 Task: Add a signature Cassandra Campbell containing Warmly, Cassandra Campbell to email address softage.10@softage.net and add a label Corporate identity
Action: Mouse moved to (57, 98)
Screenshot: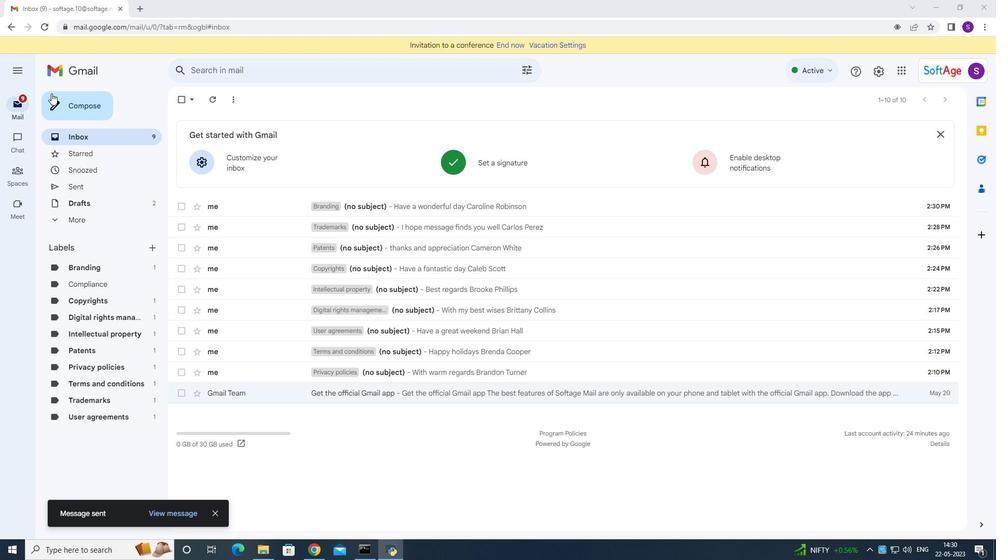 
Action: Mouse pressed left at (57, 98)
Screenshot: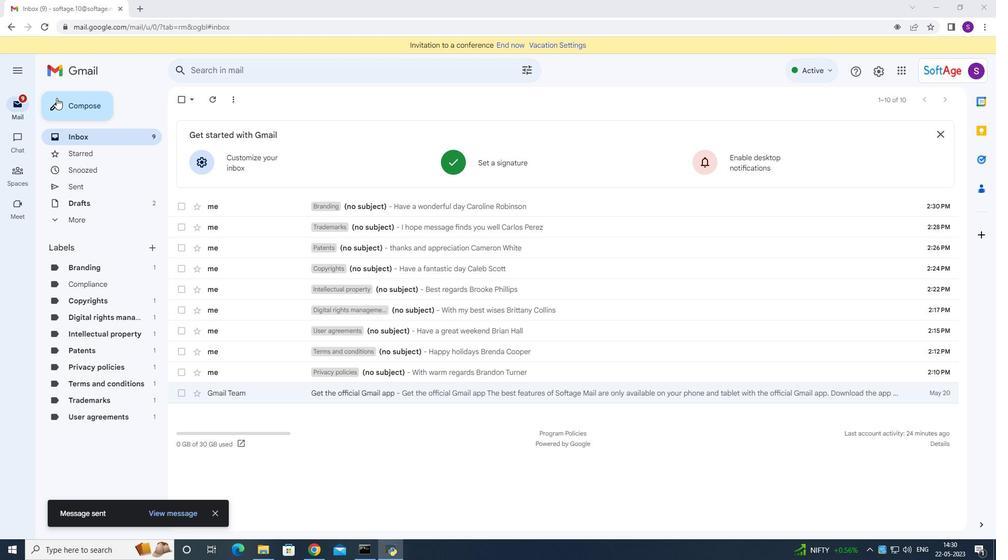 
Action: Mouse moved to (838, 520)
Screenshot: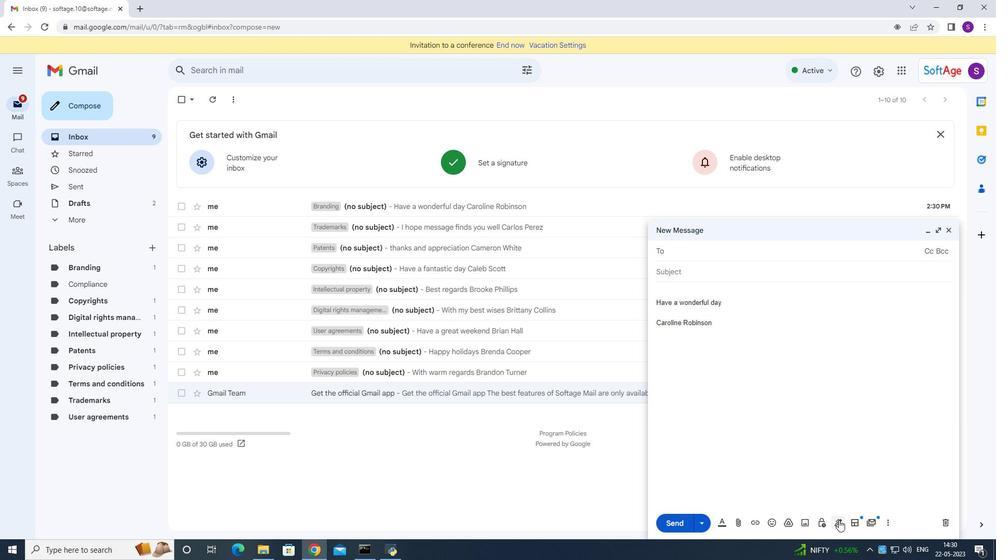 
Action: Mouse pressed left at (838, 520)
Screenshot: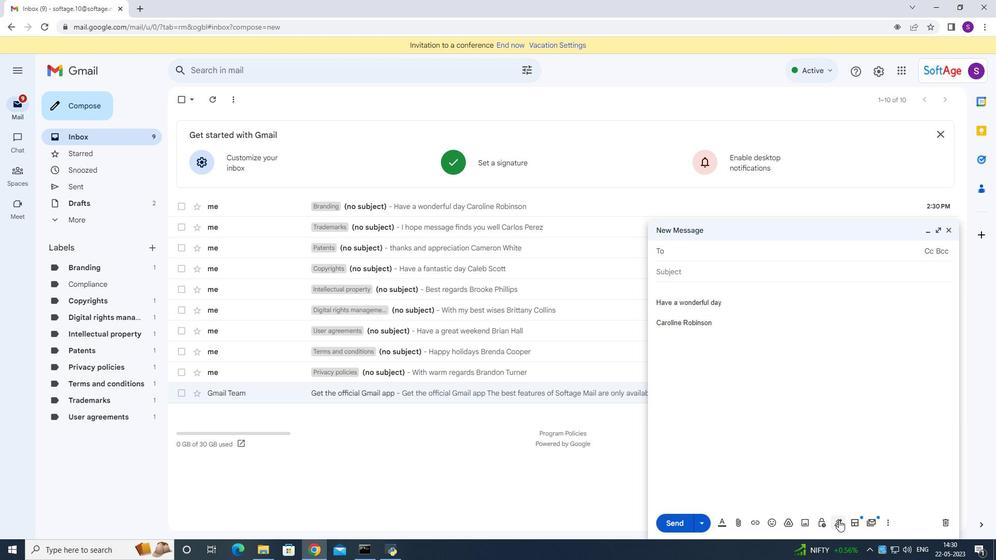 
Action: Mouse moved to (864, 467)
Screenshot: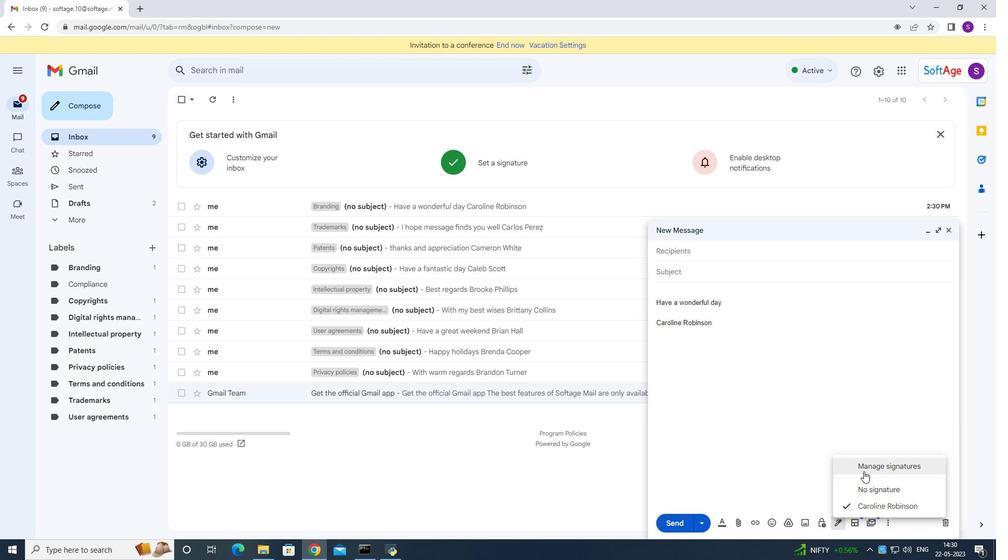 
Action: Mouse pressed left at (864, 467)
Screenshot: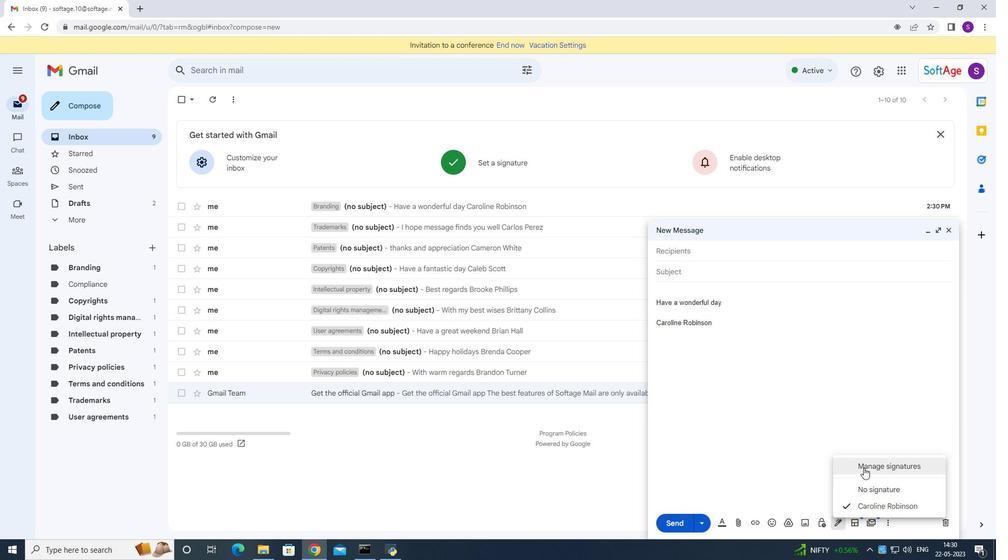 
Action: Mouse moved to (544, 318)
Screenshot: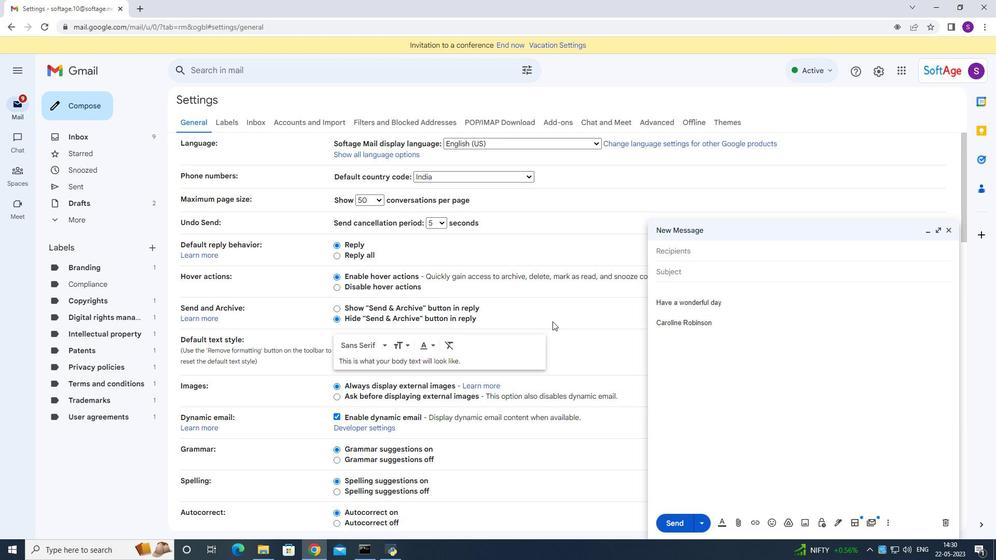 
Action: Mouse scrolled (544, 318) with delta (0, 0)
Screenshot: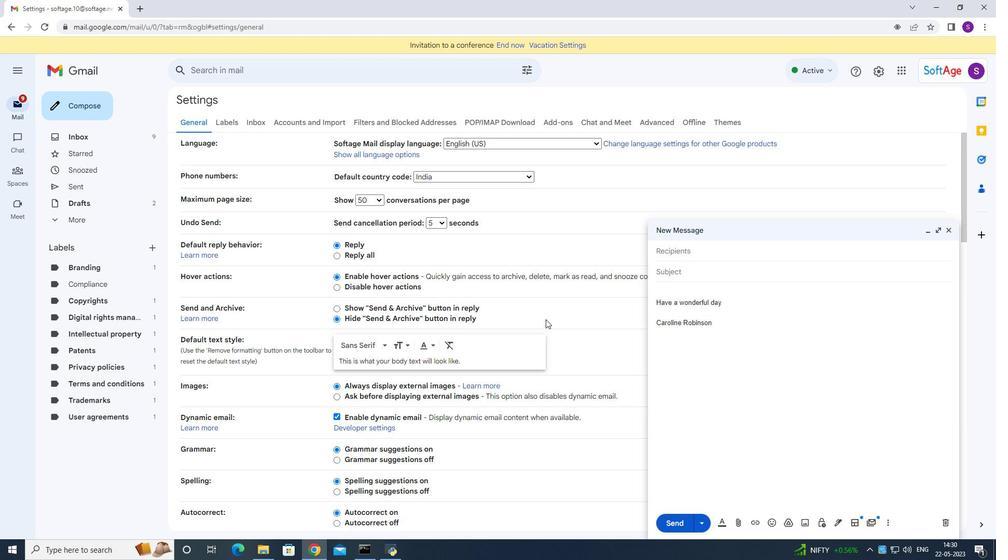 
Action: Mouse scrolled (544, 318) with delta (0, 0)
Screenshot: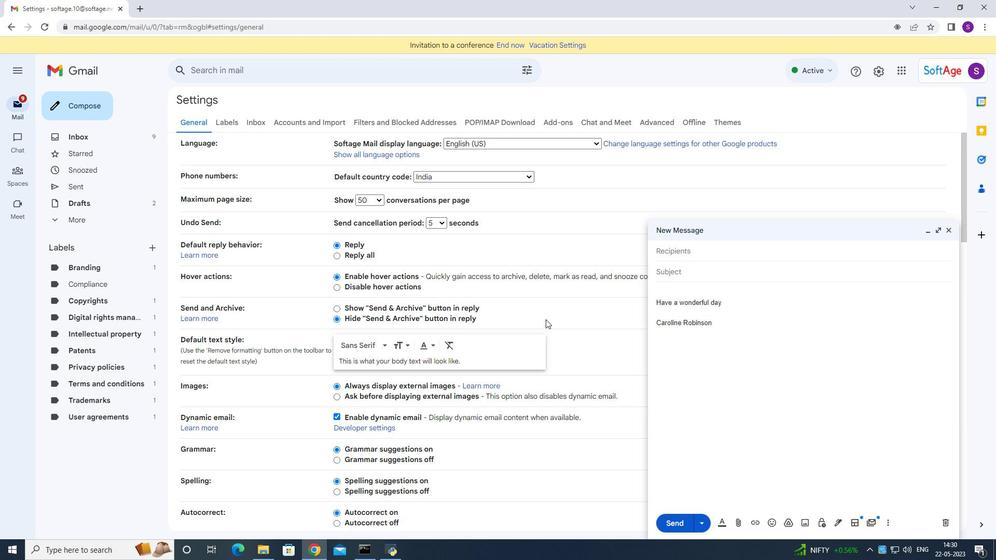 
Action: Mouse scrolled (544, 318) with delta (0, 0)
Screenshot: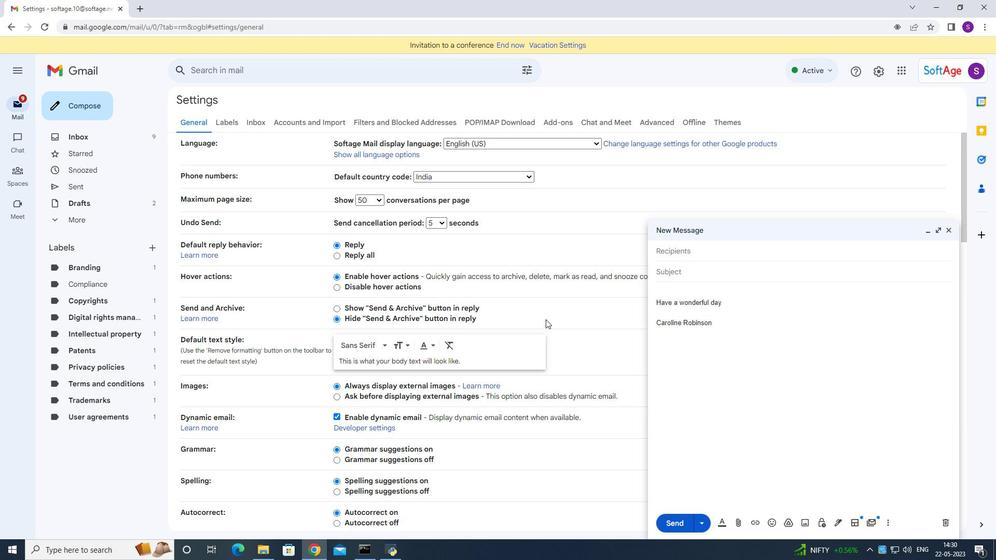 
Action: Mouse scrolled (544, 317) with delta (0, -1)
Screenshot: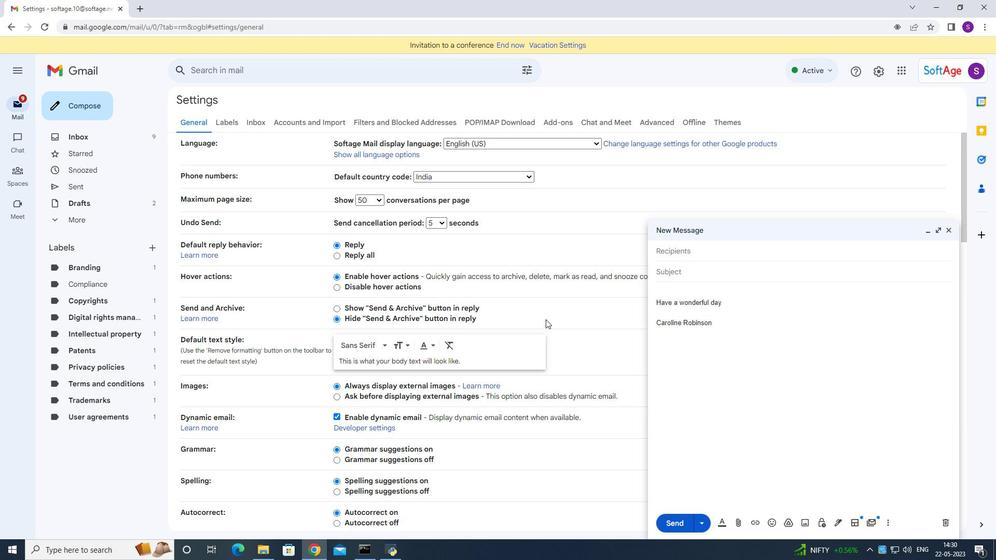 
Action: Mouse moved to (544, 318)
Screenshot: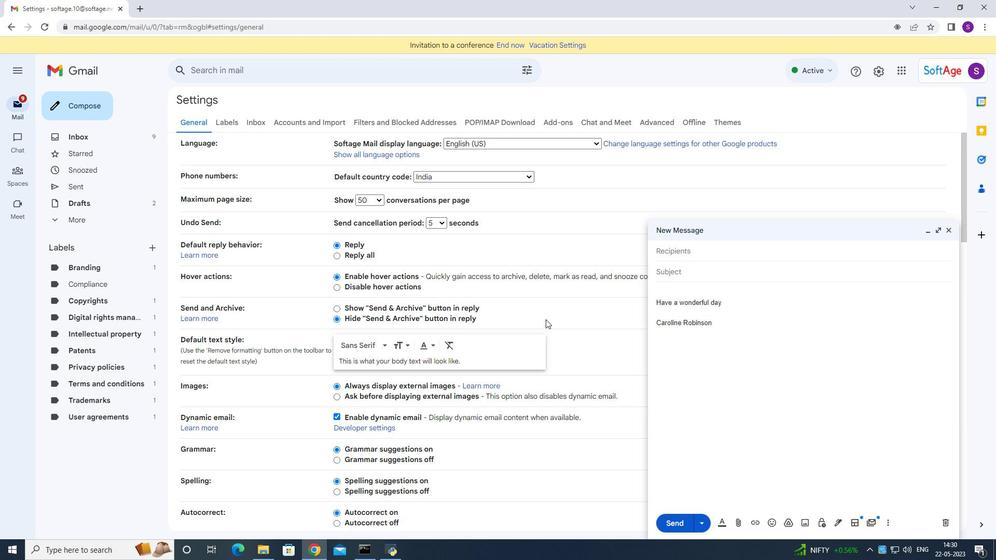 
Action: Mouse scrolled (544, 317) with delta (0, 0)
Screenshot: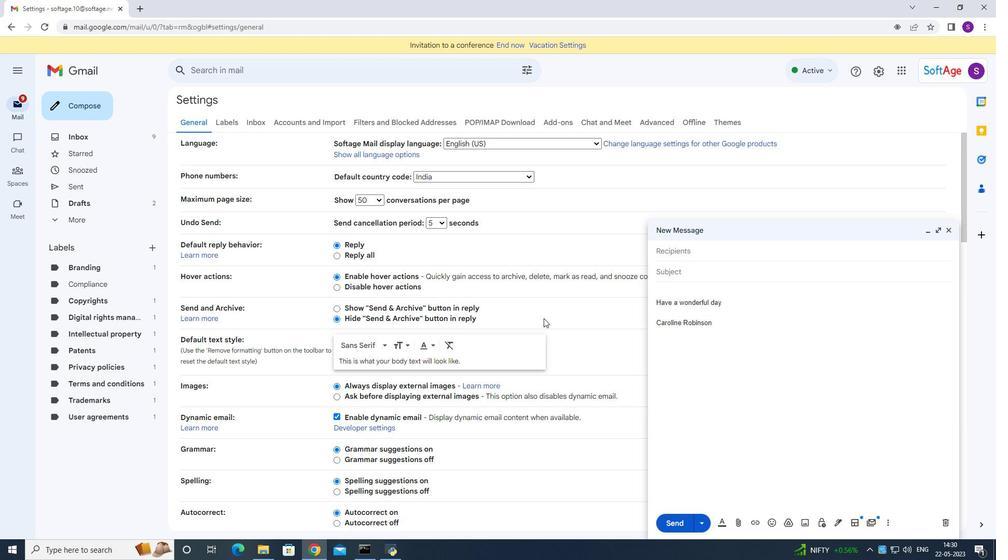 
Action: Mouse moved to (544, 316)
Screenshot: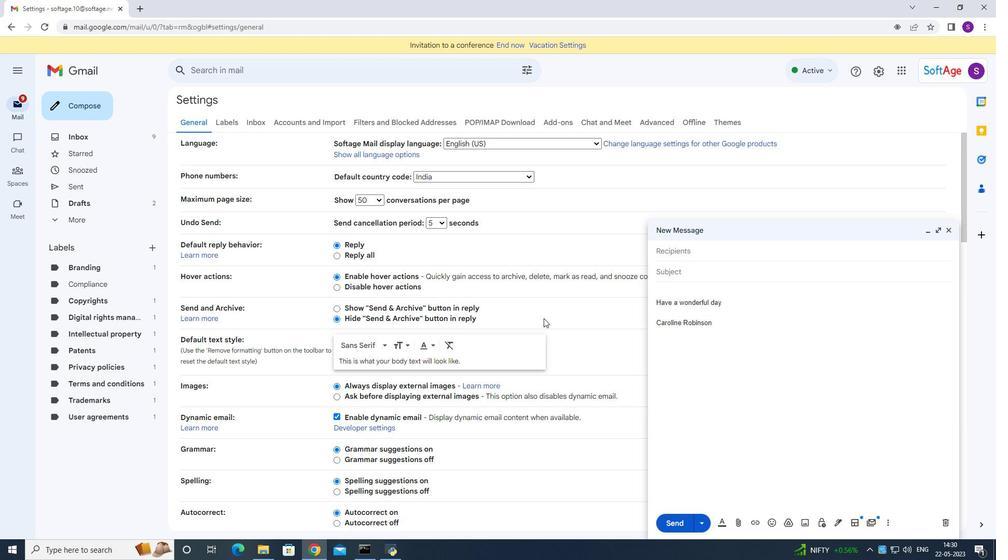 
Action: Mouse scrolled (544, 315) with delta (0, -1)
Screenshot: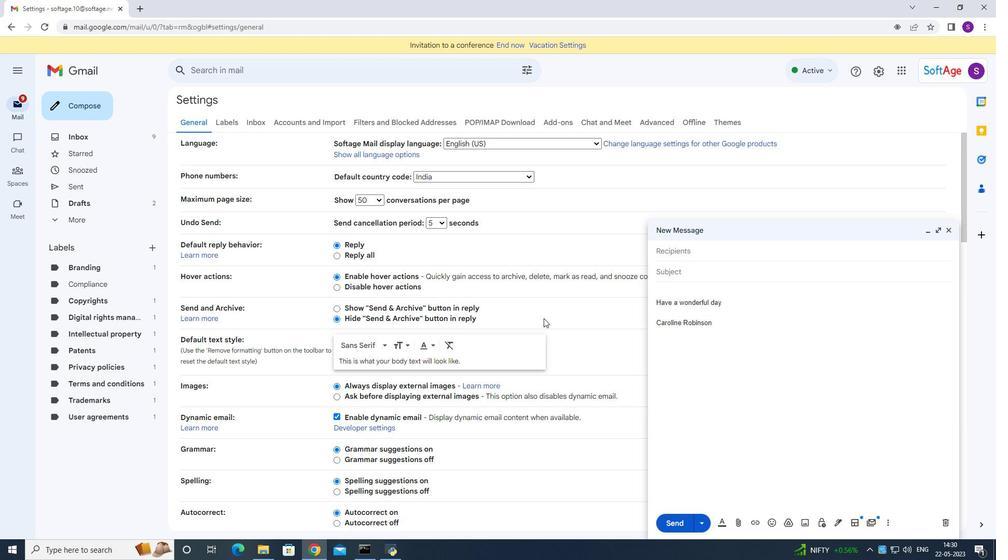 
Action: Mouse moved to (544, 316)
Screenshot: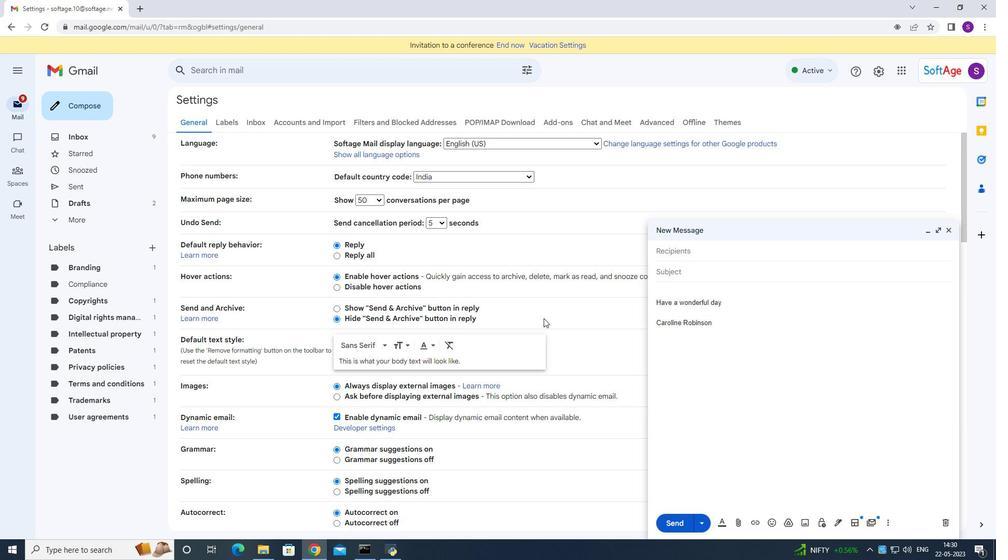 
Action: Mouse scrolled (544, 315) with delta (0, 0)
Screenshot: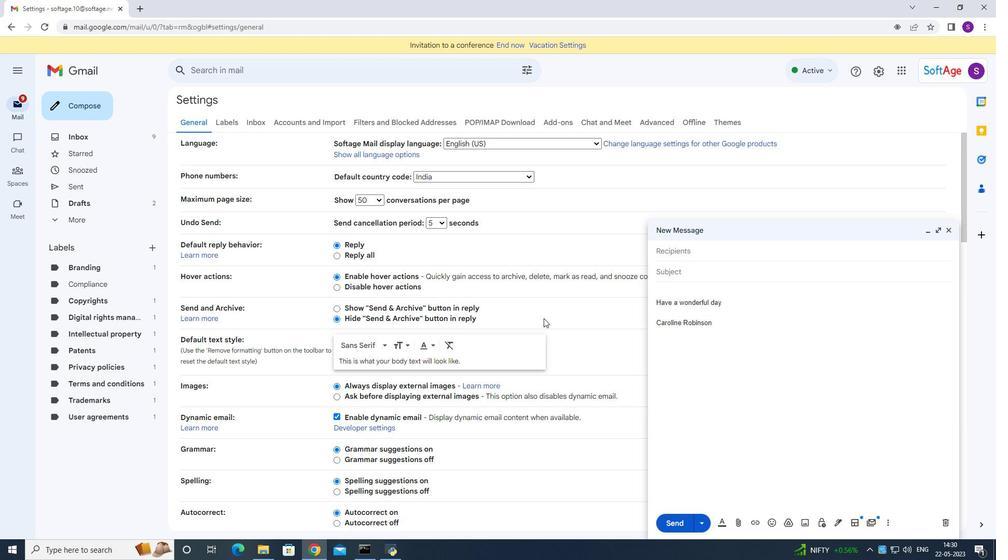 
Action: Mouse moved to (543, 310)
Screenshot: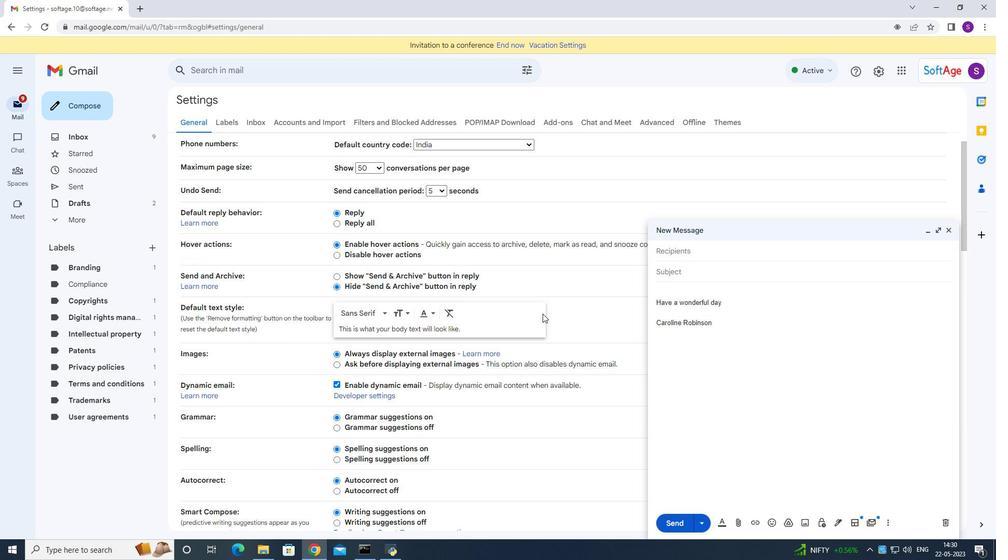 
Action: Mouse scrolled (543, 310) with delta (0, 0)
Screenshot: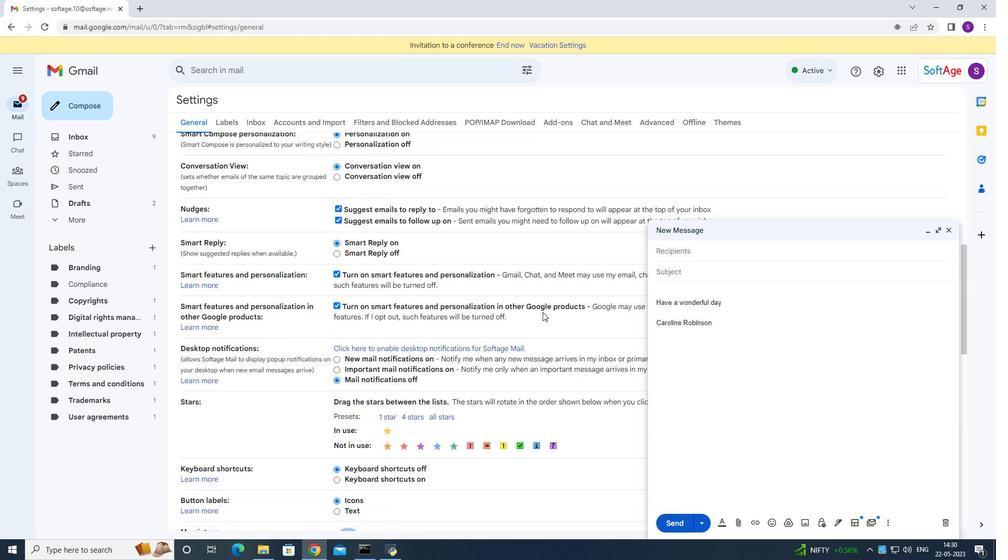 
Action: Mouse moved to (544, 310)
Screenshot: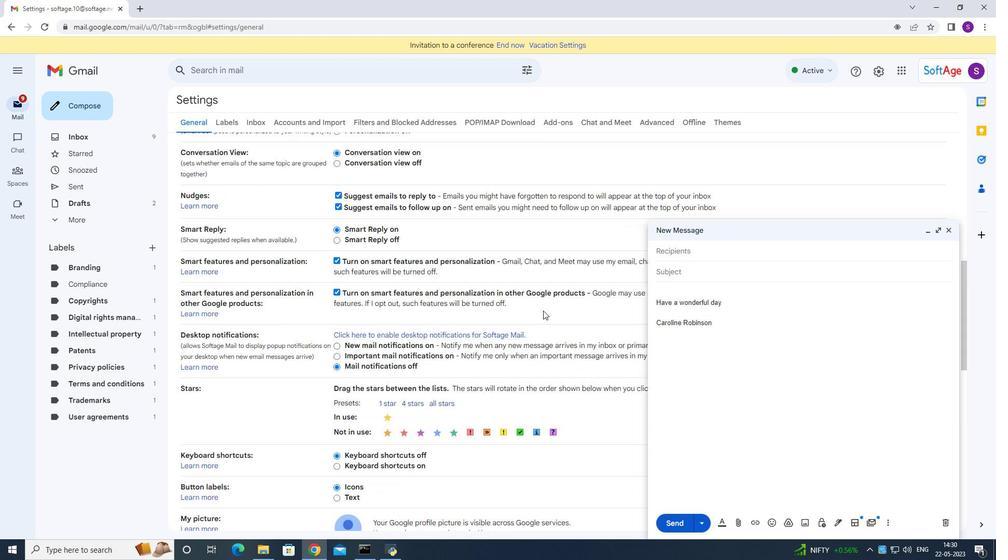
Action: Mouse scrolled (544, 310) with delta (0, 0)
Screenshot: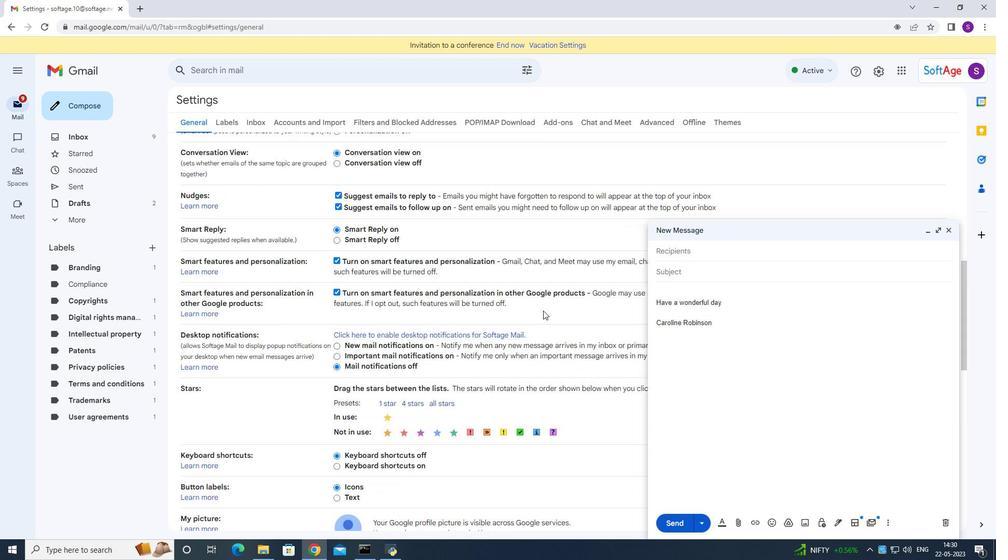 
Action: Mouse scrolled (544, 309) with delta (0, -1)
Screenshot: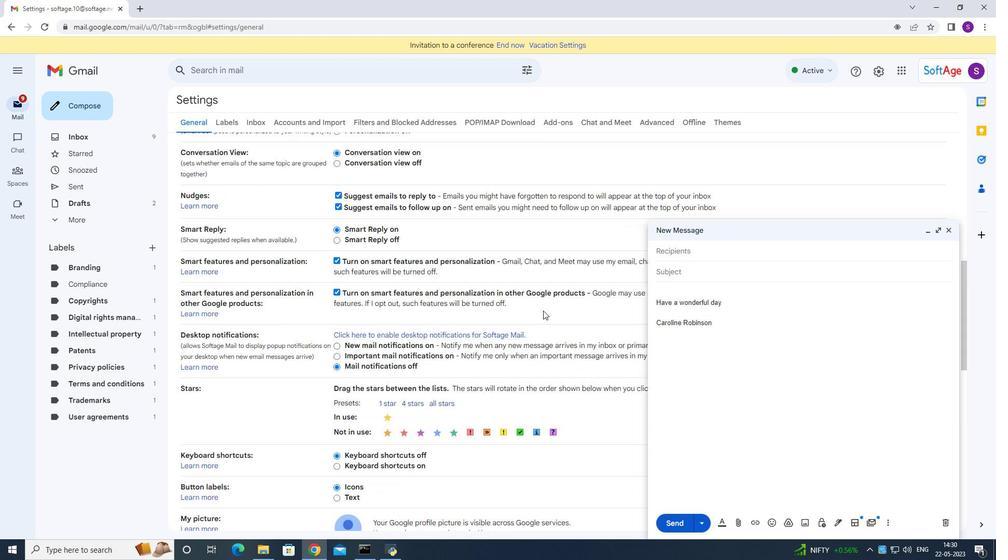 
Action: Mouse moved to (544, 310)
Screenshot: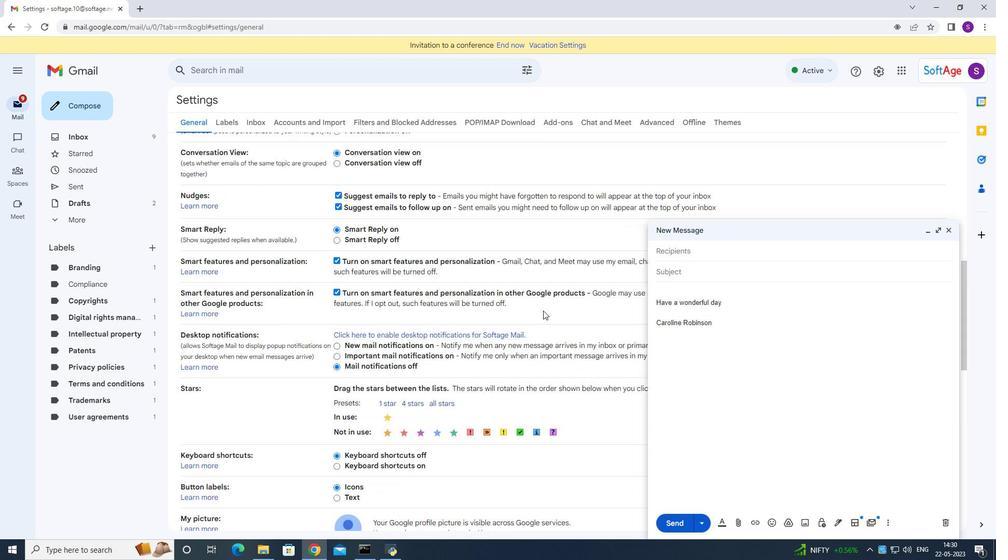 
Action: Mouse scrolled (544, 310) with delta (0, 0)
Screenshot: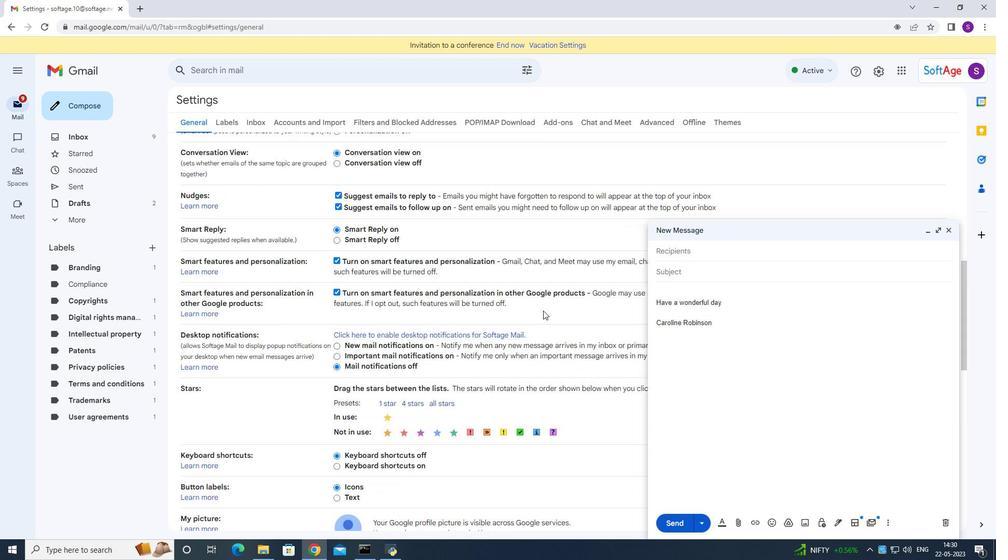 
Action: Mouse scrolled (544, 310) with delta (0, 0)
Screenshot: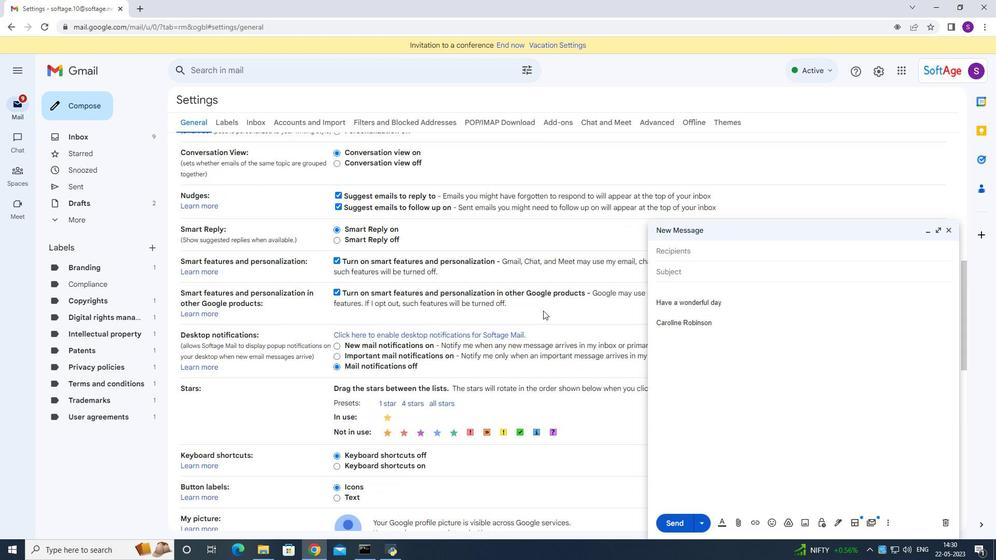 
Action: Mouse moved to (425, 295)
Screenshot: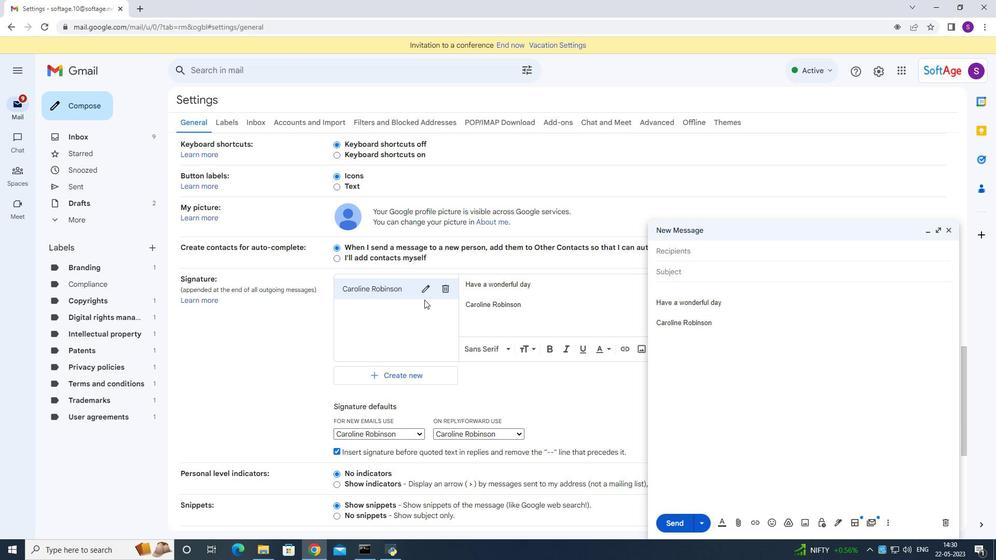 
Action: Mouse pressed left at (425, 295)
Screenshot: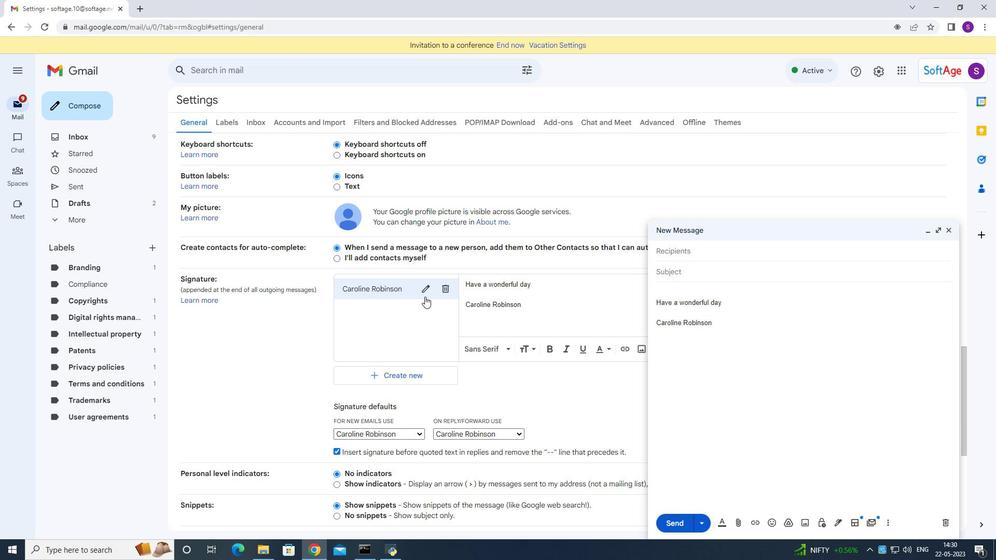 
Action: Mouse moved to (425, 295)
Screenshot: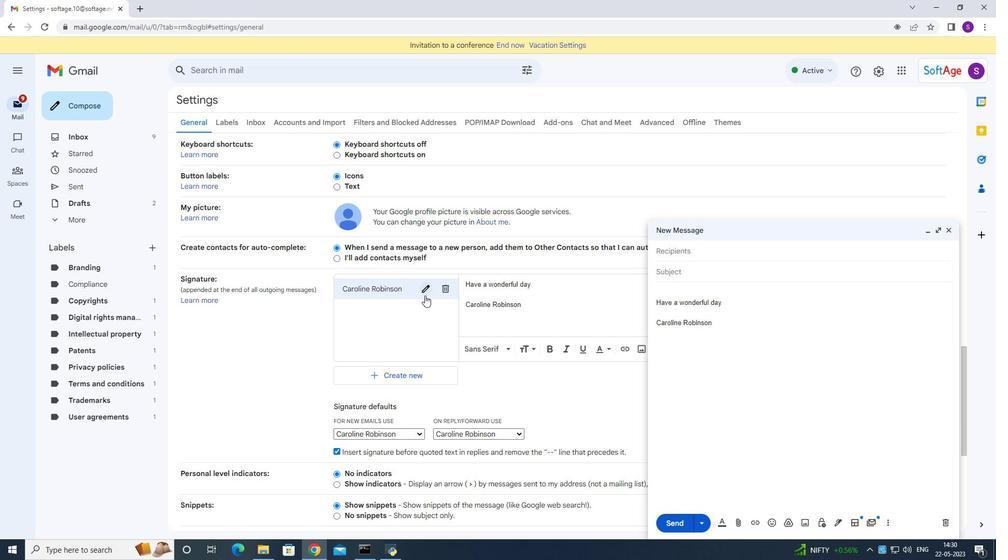 
Action: Key pressed ctrl+A<Key.backspace><Key.shift>Cassandra<Key.space><Key.shift>Carnbell<Key.space>
Screenshot: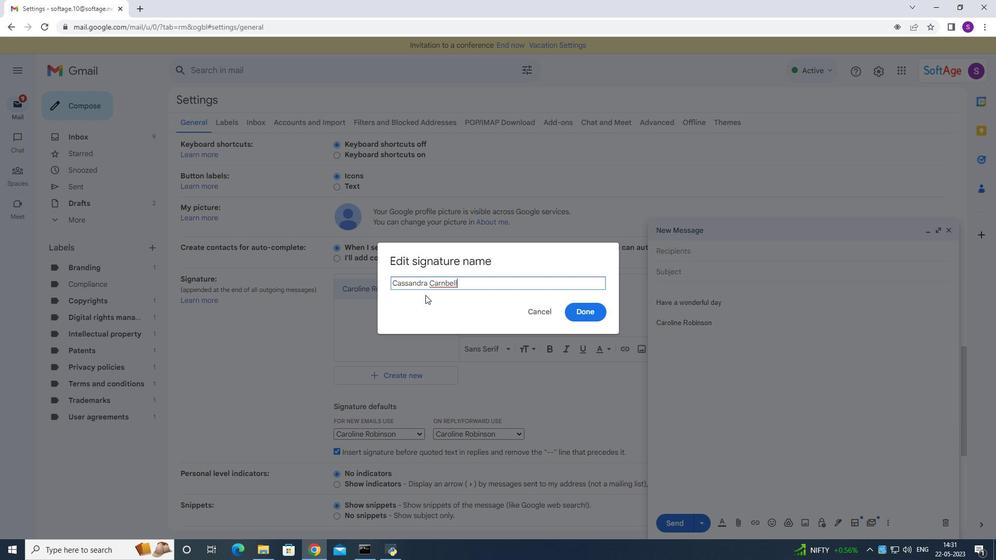 
Action: Mouse moved to (428, 293)
Screenshot: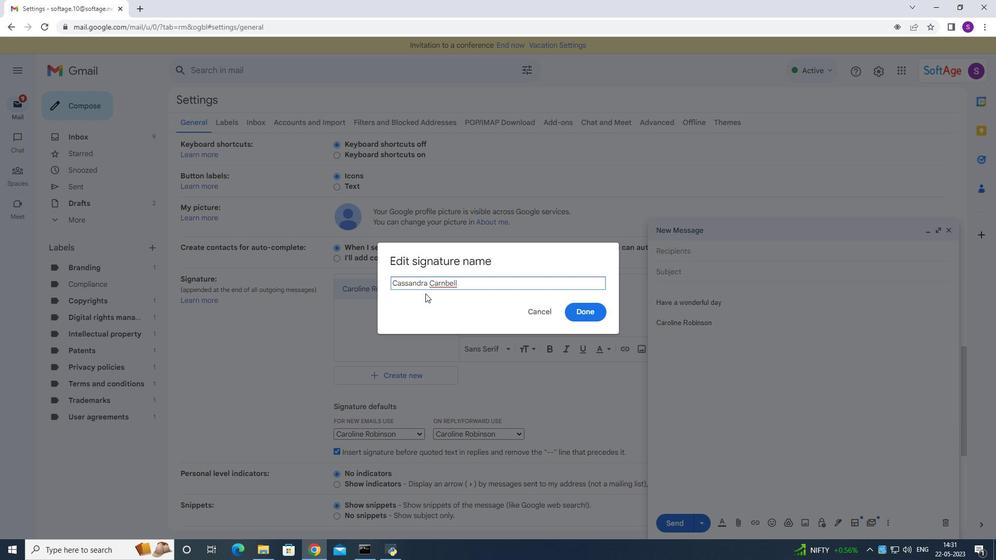 
Action: Key pressed <Key.backspace><Key.backspace><Key.backspace><Key.backspace><Key.backspace><Key.backspace>mpbell<Key.space>
Screenshot: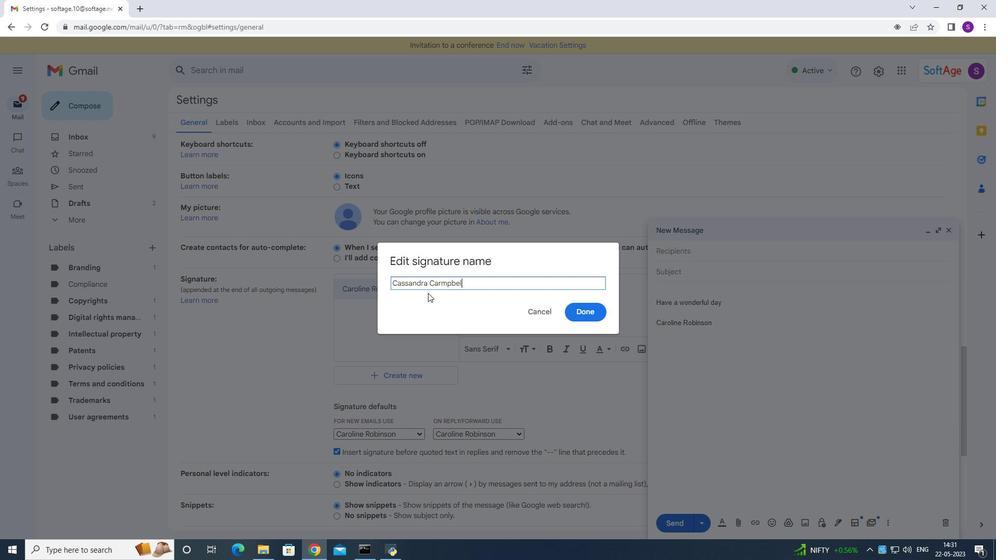 
Action: Mouse moved to (439, 284)
Screenshot: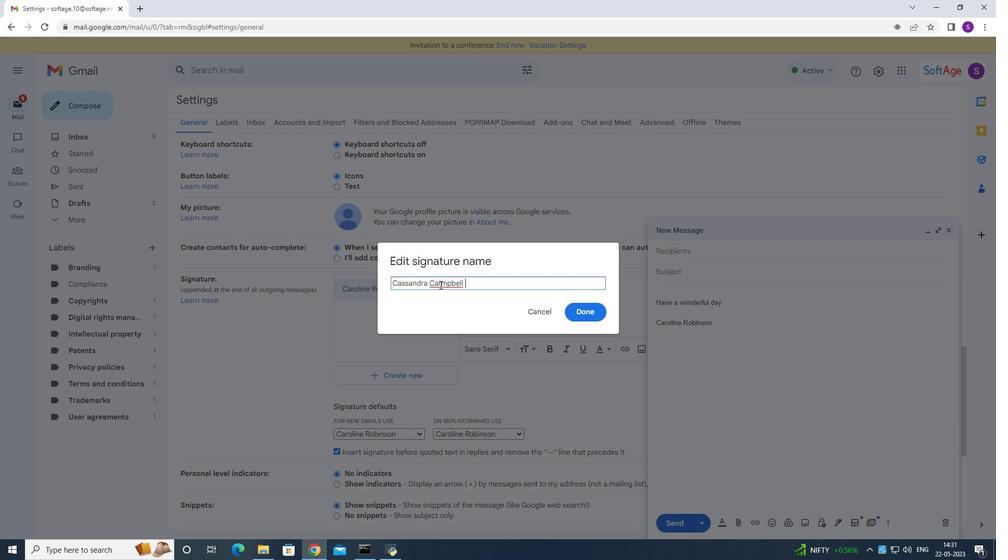 
Action: Mouse pressed left at (439, 284)
Screenshot: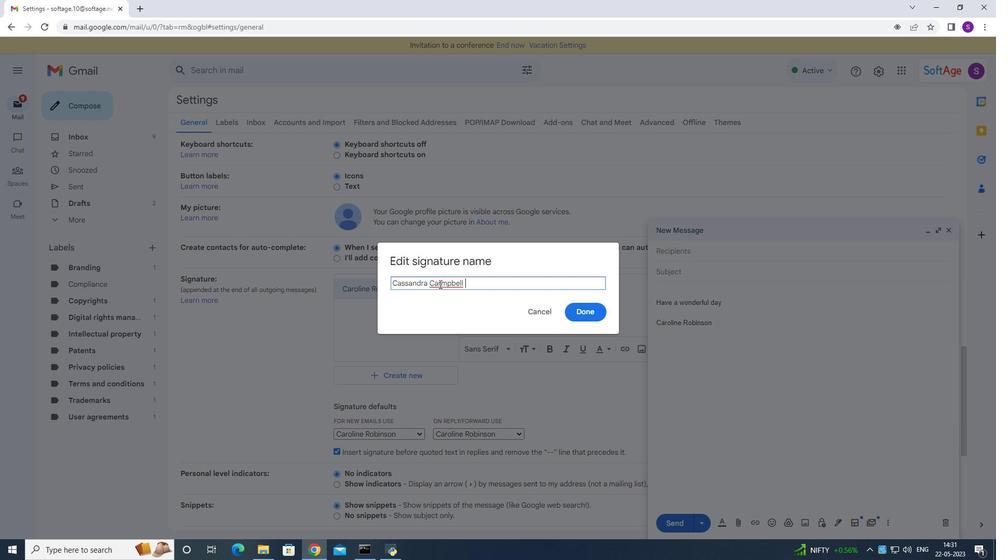
Action: Mouse moved to (446, 291)
Screenshot: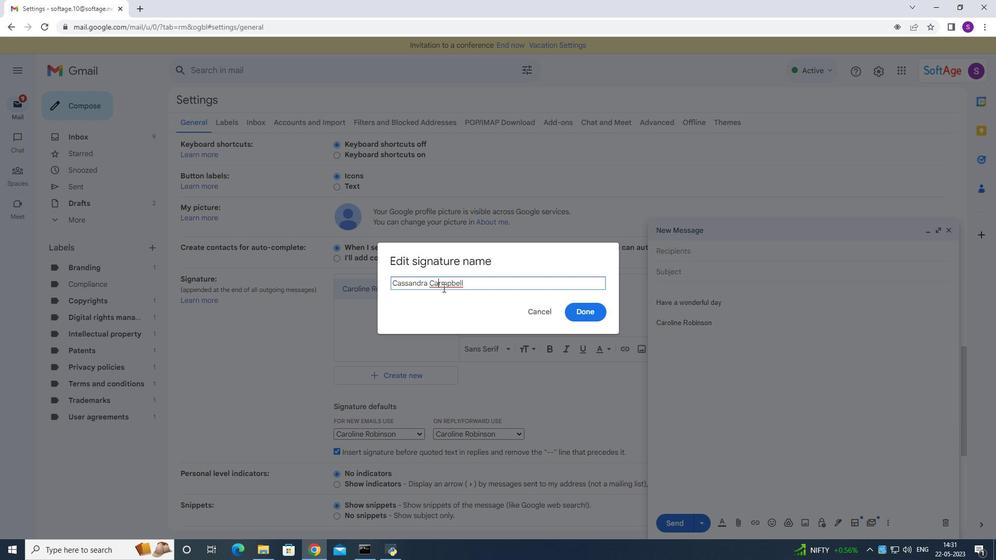 
Action: Key pressed <Key.backspace>
Screenshot: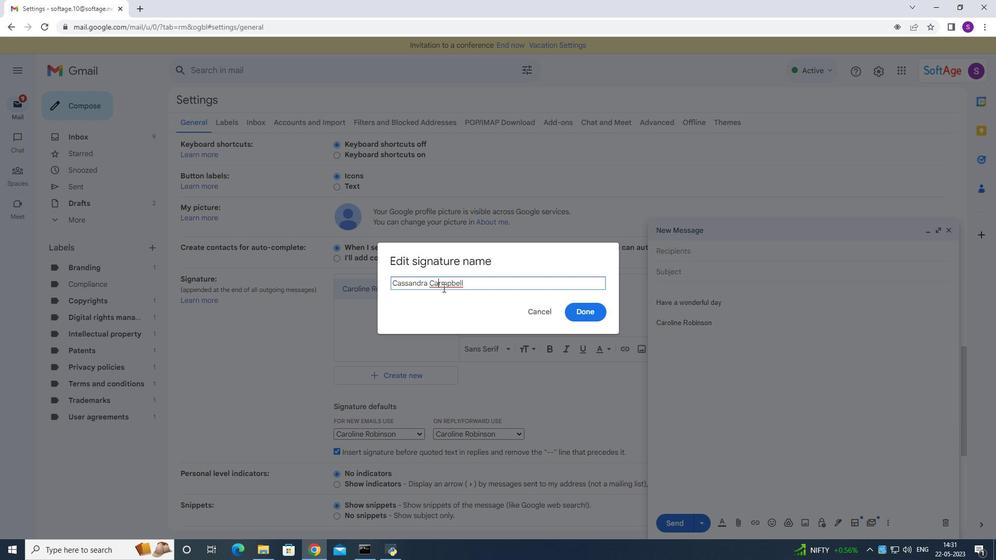 
Action: Mouse moved to (438, 283)
Screenshot: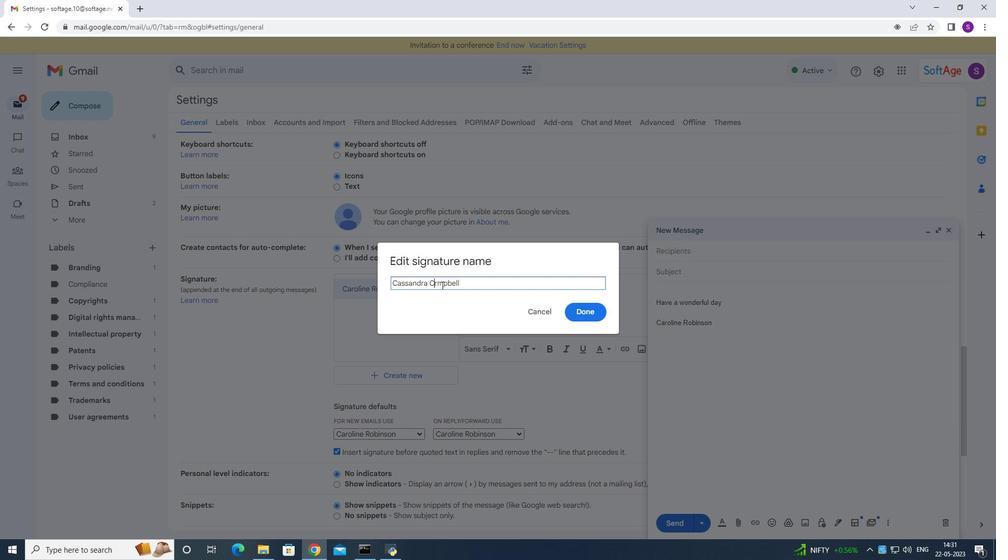 
Action: Mouse pressed left at (438, 283)
Screenshot: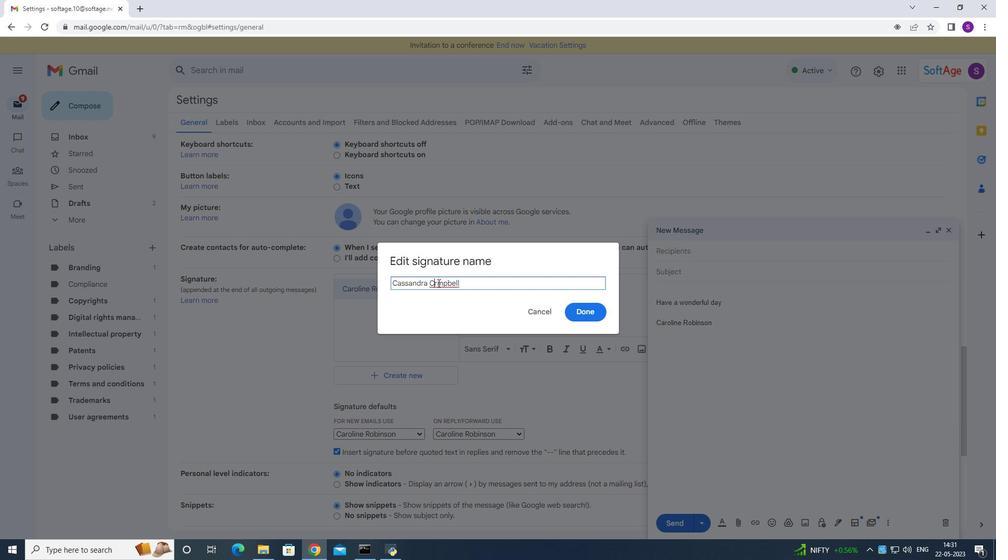 
Action: Mouse moved to (451, 291)
Screenshot: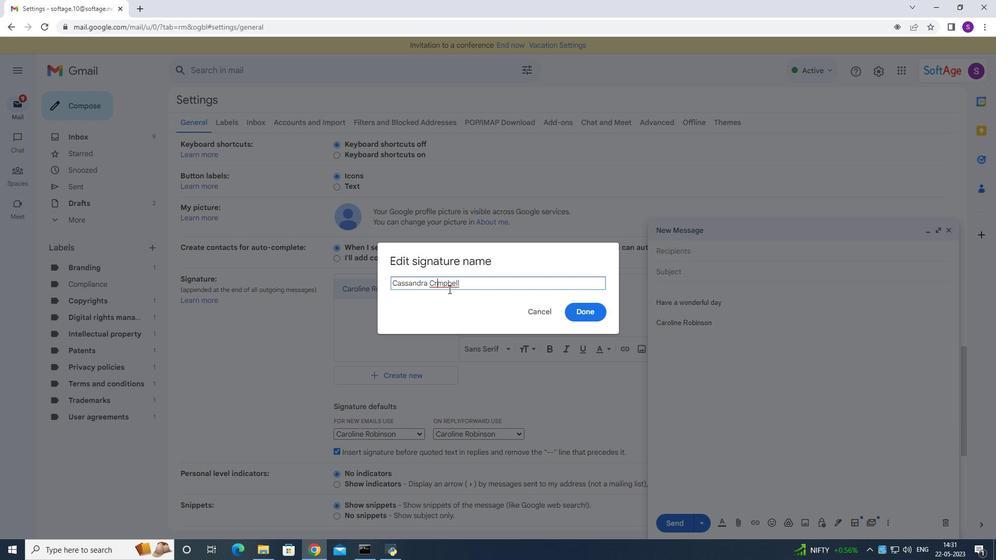 
Action: Key pressed <Key.backspace>a
Screenshot: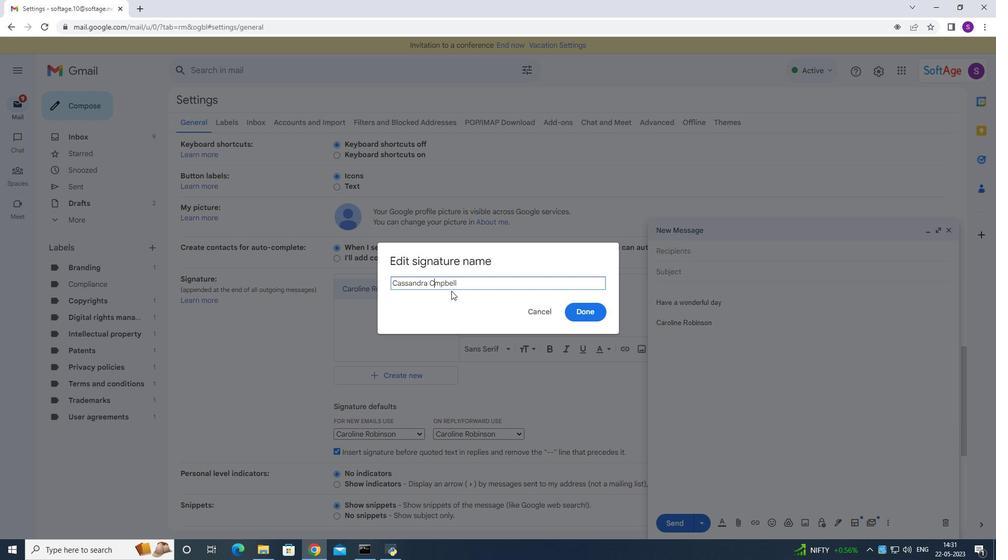 
Action: Mouse moved to (478, 282)
Screenshot: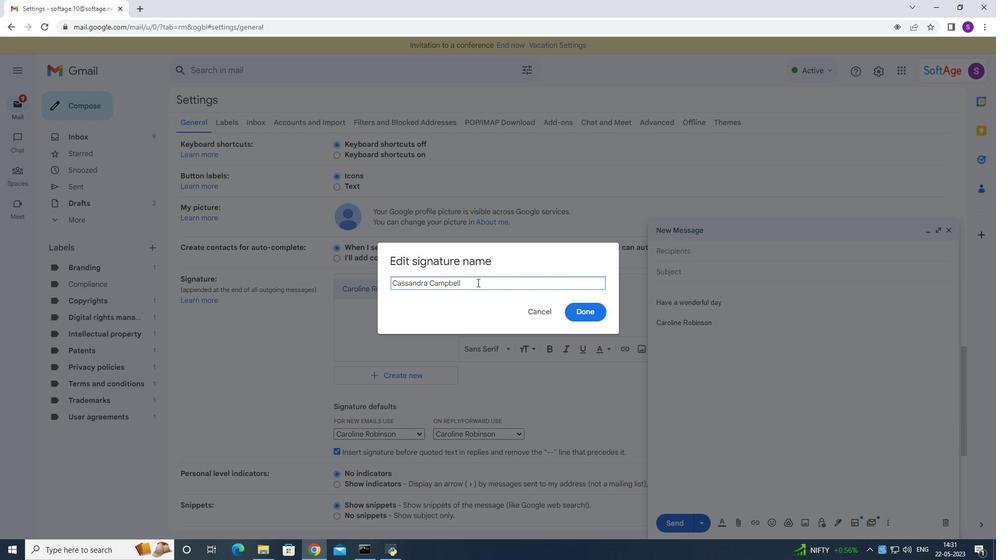 
Action: Mouse pressed left at (478, 282)
Screenshot: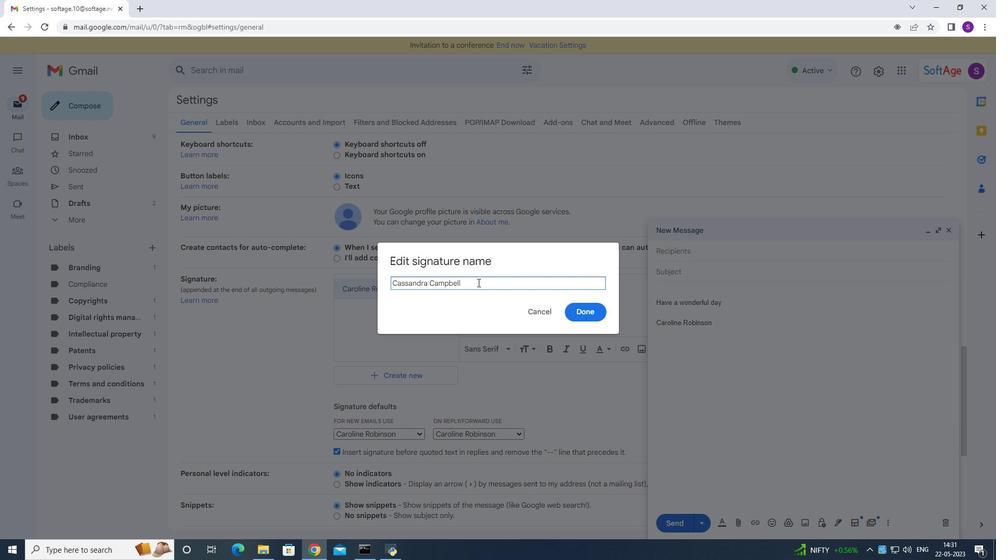 
Action: Mouse moved to (562, 310)
Screenshot: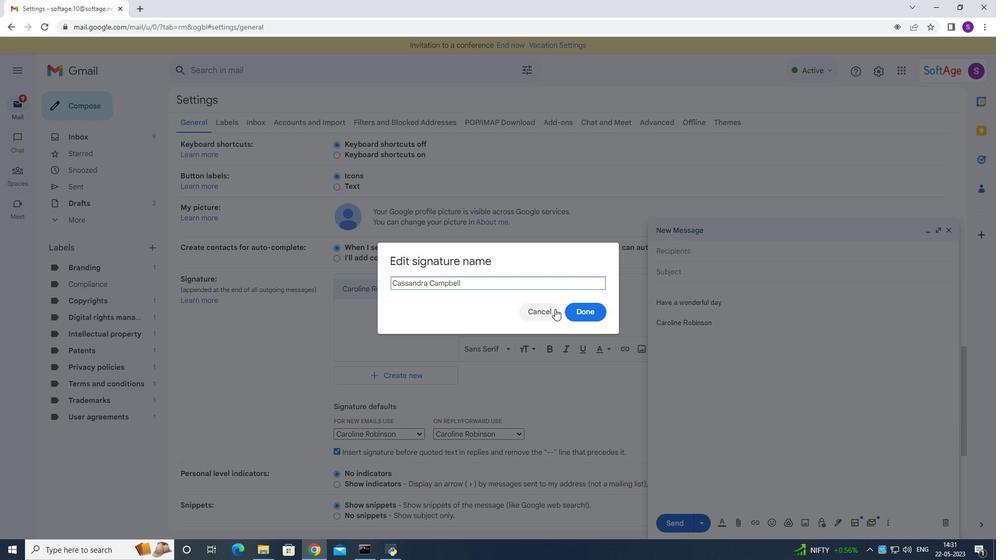 
Action: Mouse pressed left at (562, 310)
Screenshot: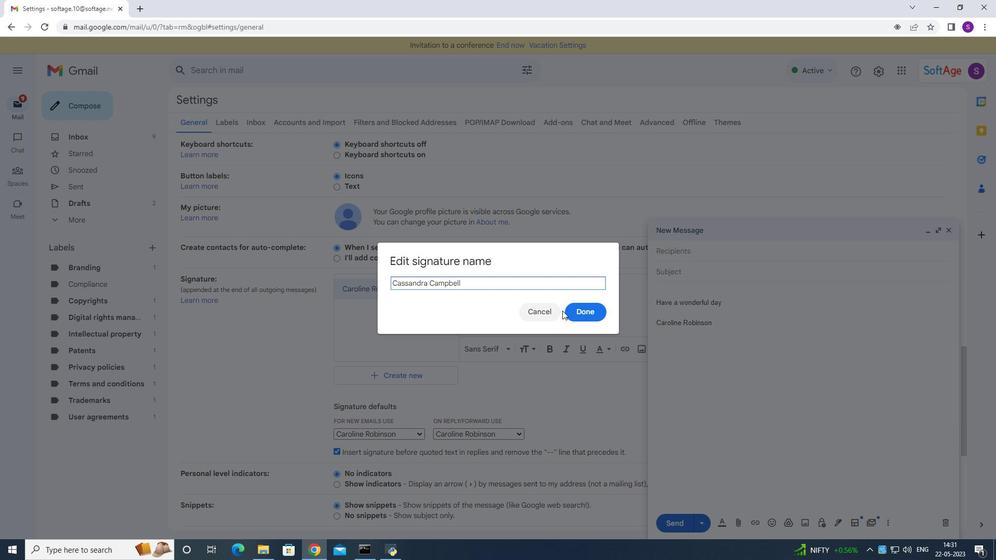 
Action: Mouse moved to (577, 310)
Screenshot: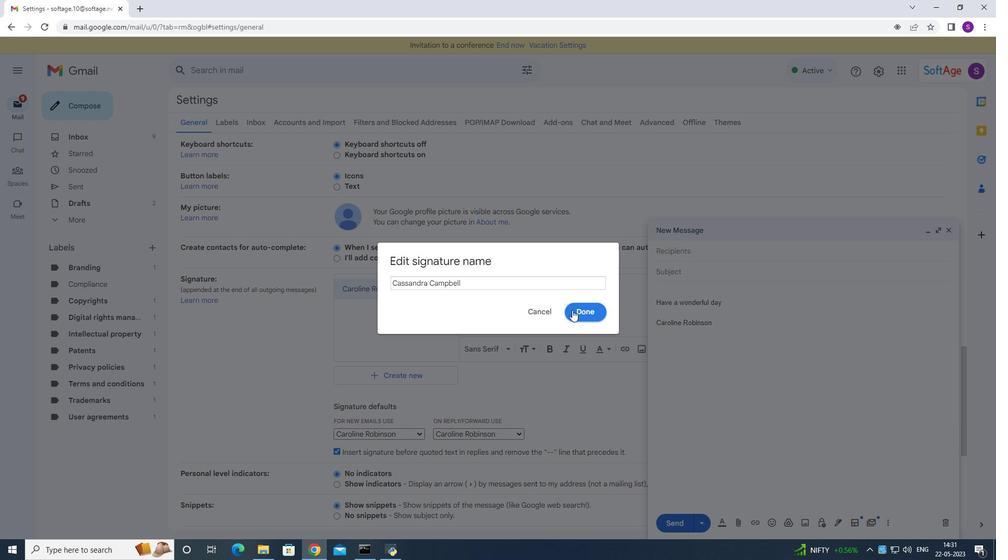 
Action: Mouse pressed left at (577, 310)
Screenshot: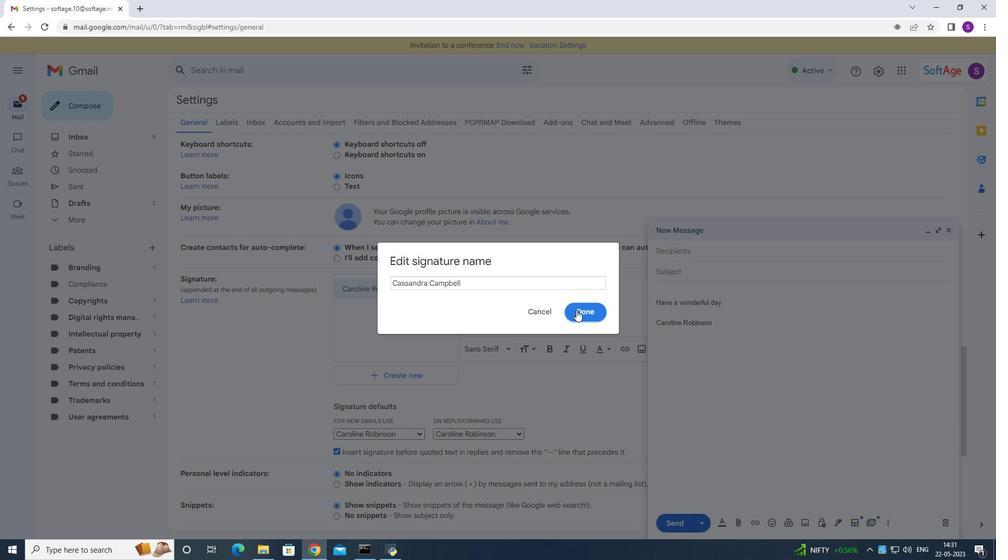 
Action: Mouse moved to (545, 304)
Screenshot: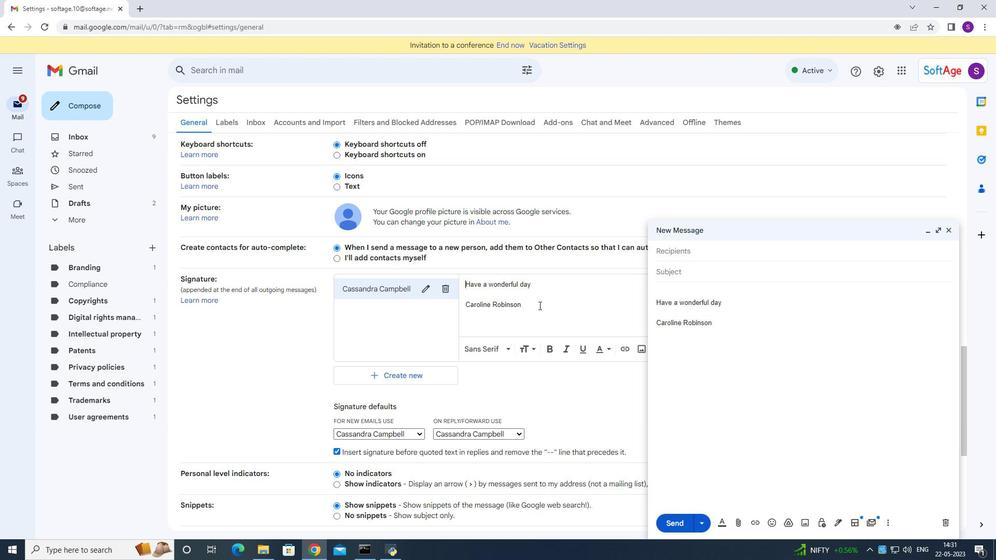 
Action: Mouse pressed left at (545, 304)
Screenshot: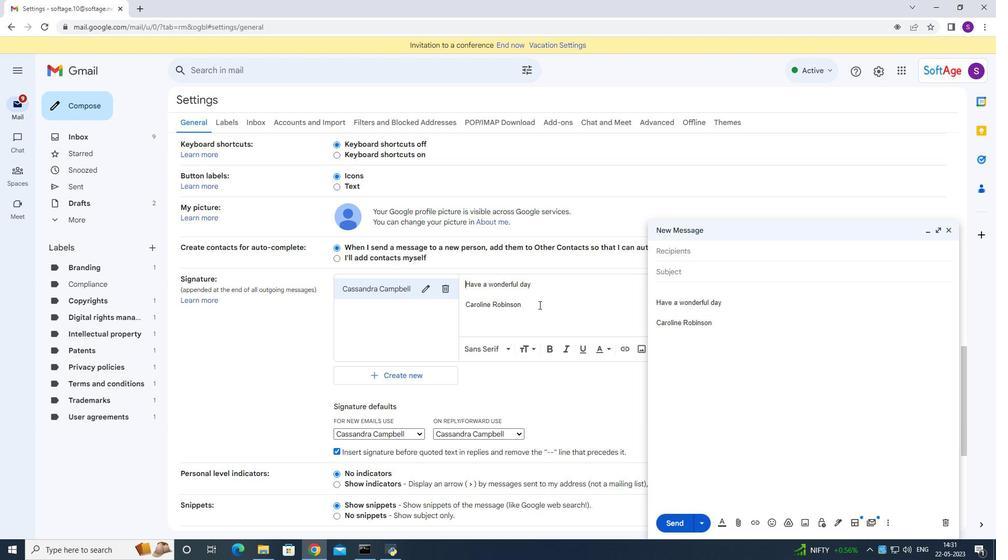 
Action: Mouse moved to (551, 302)
Screenshot: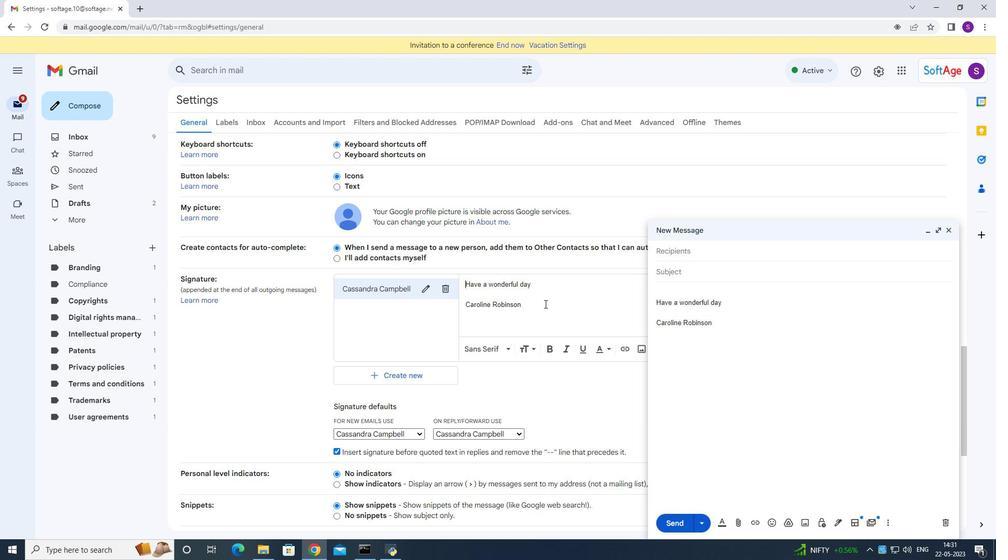 
Action: Key pressed ctrl+A<Key.backspace><Key.shift>Warmly<Key.enter><Key.enter><Key.shift>Cassandra<Key.space><Key.shift>Cap<Key.backspace>mphell<Key.space>
Screenshot: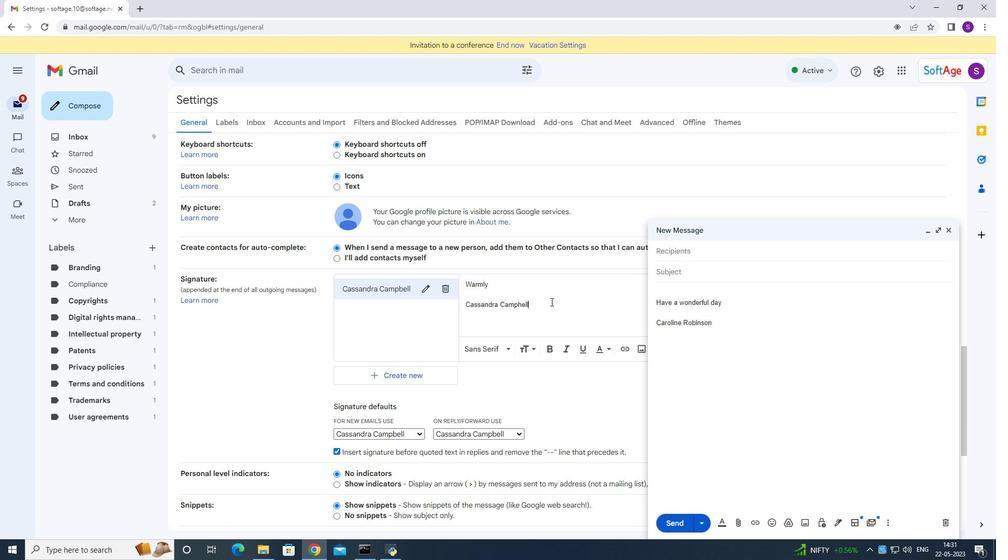 
Action: Mouse moved to (541, 308)
Screenshot: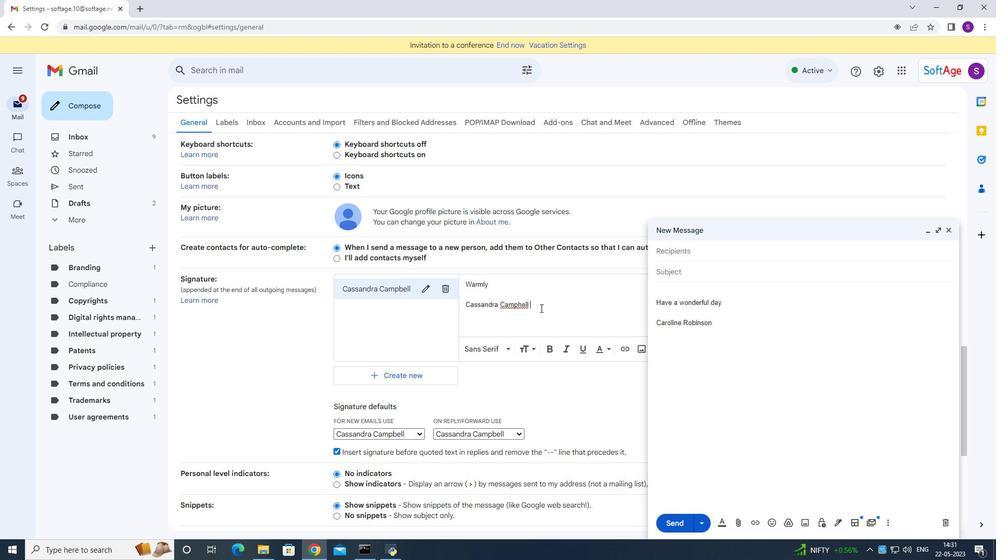 
Action: Key pressed <Key.backspace><Key.backspace>
Screenshot: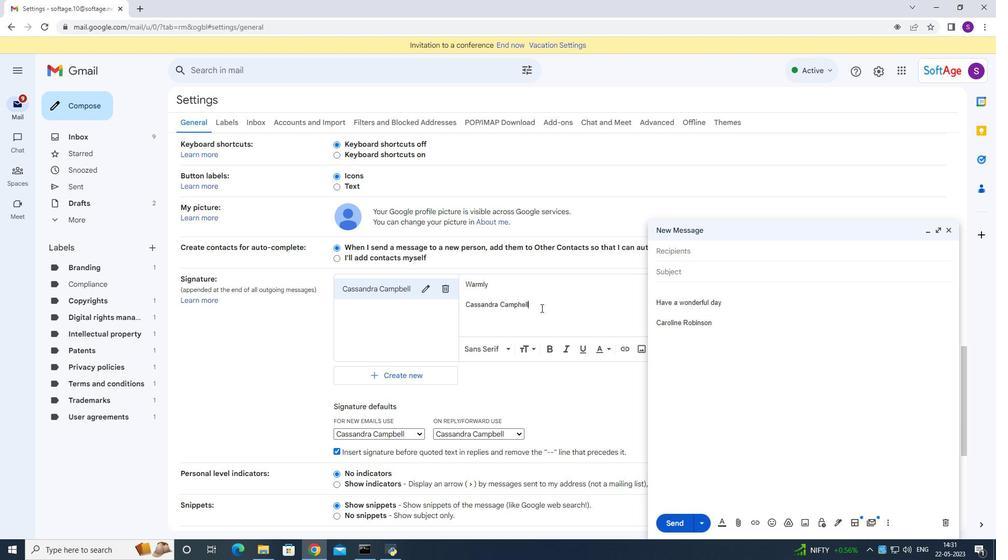 
Action: Mouse moved to (546, 306)
Screenshot: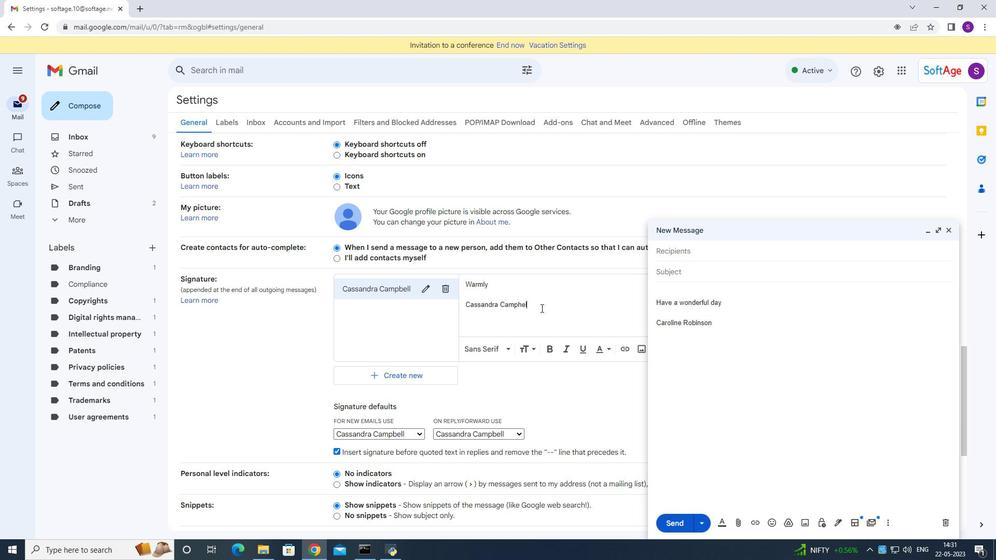
Action: Key pressed <Key.backspace><Key.backspace><Key.backspace>bell<Key.space>
Screenshot: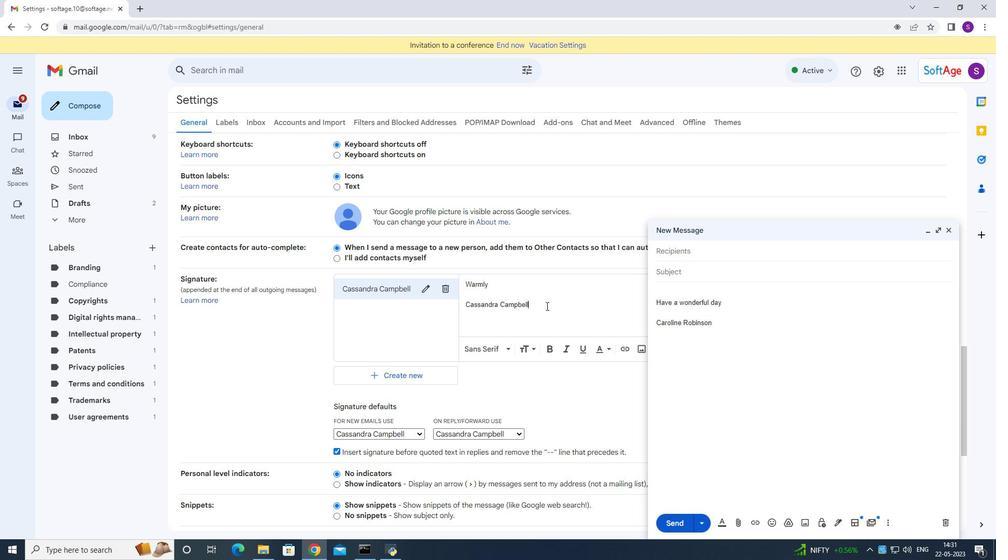 
Action: Mouse moved to (576, 314)
Screenshot: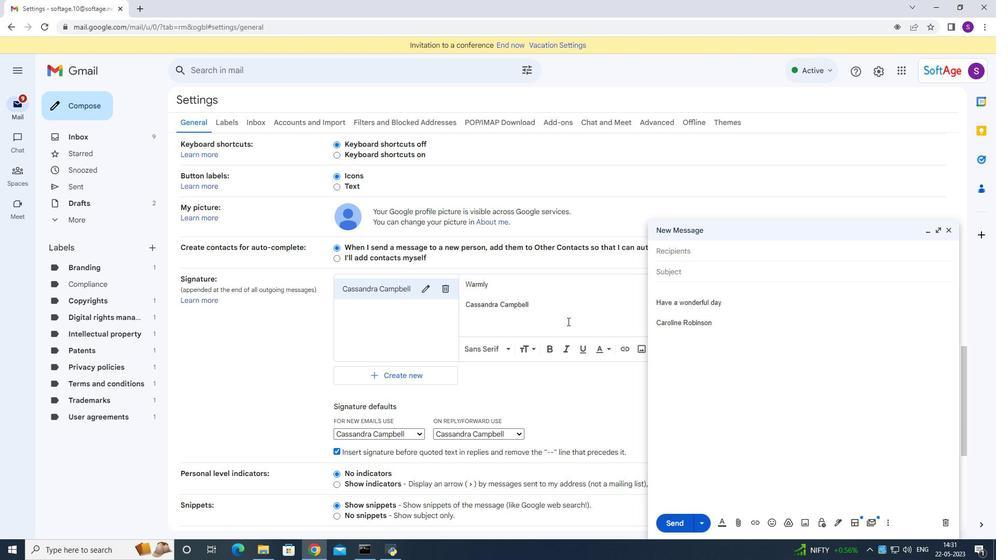 
Action: Mouse scrolled (576, 314) with delta (0, 0)
Screenshot: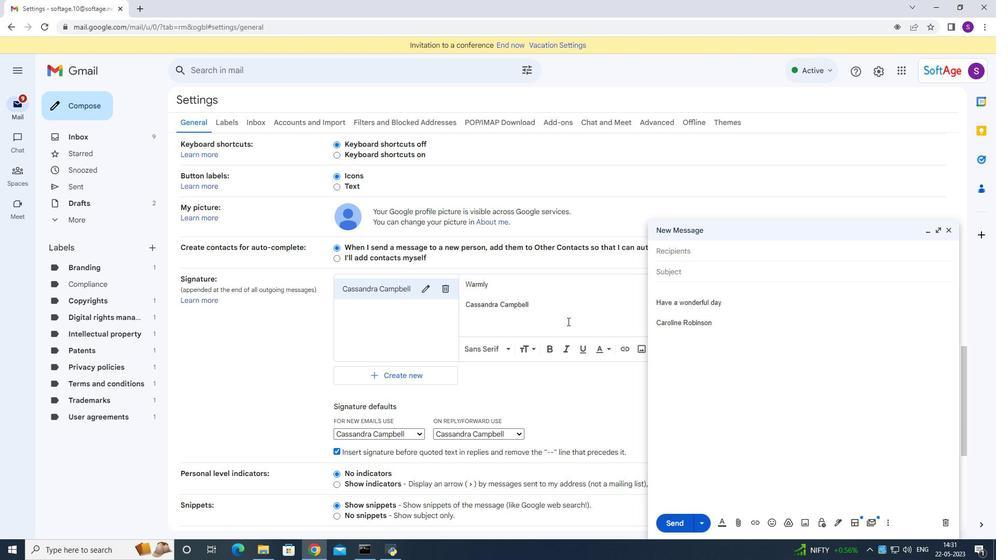 
Action: Mouse moved to (575, 318)
Screenshot: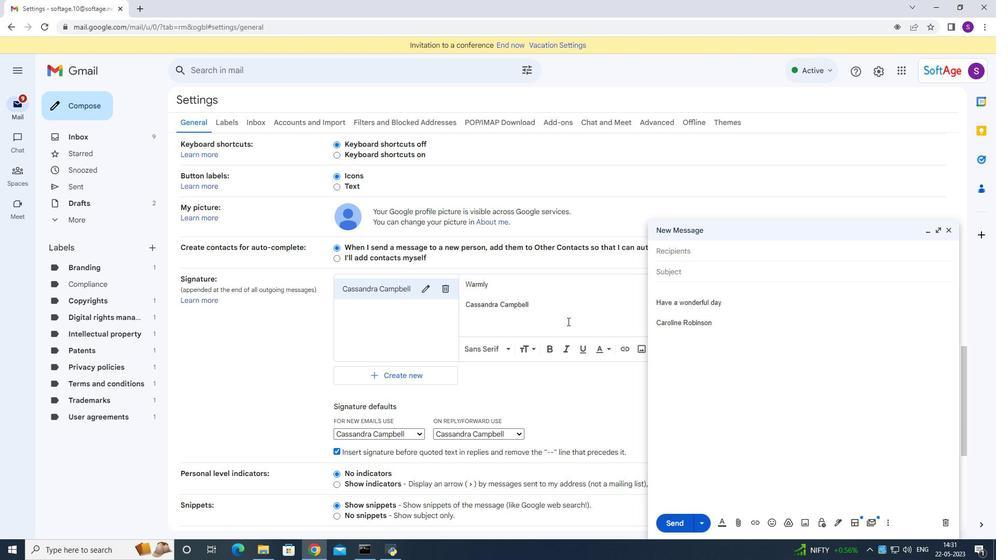 
Action: Mouse scrolled (575, 318) with delta (0, 0)
Screenshot: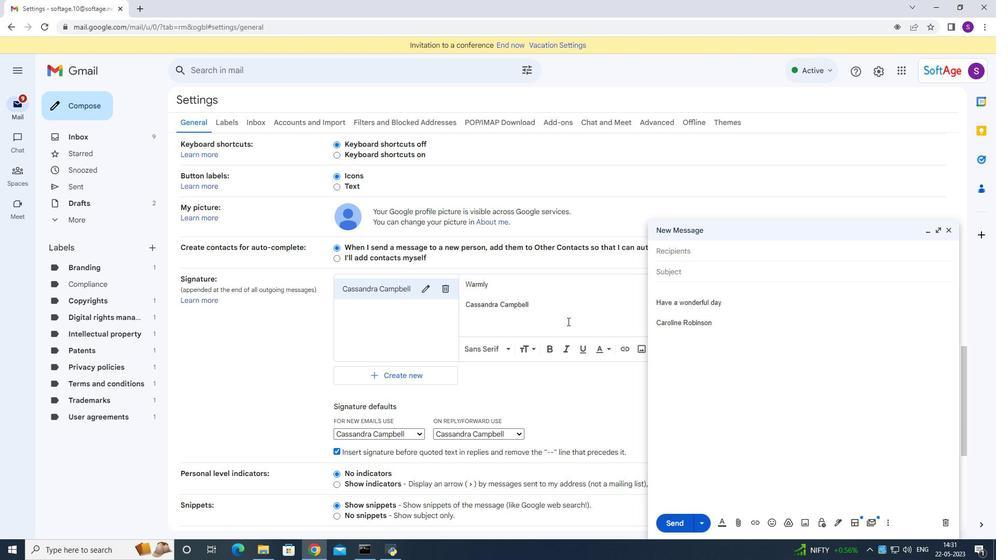 
Action: Mouse scrolled (575, 318) with delta (0, 0)
Screenshot: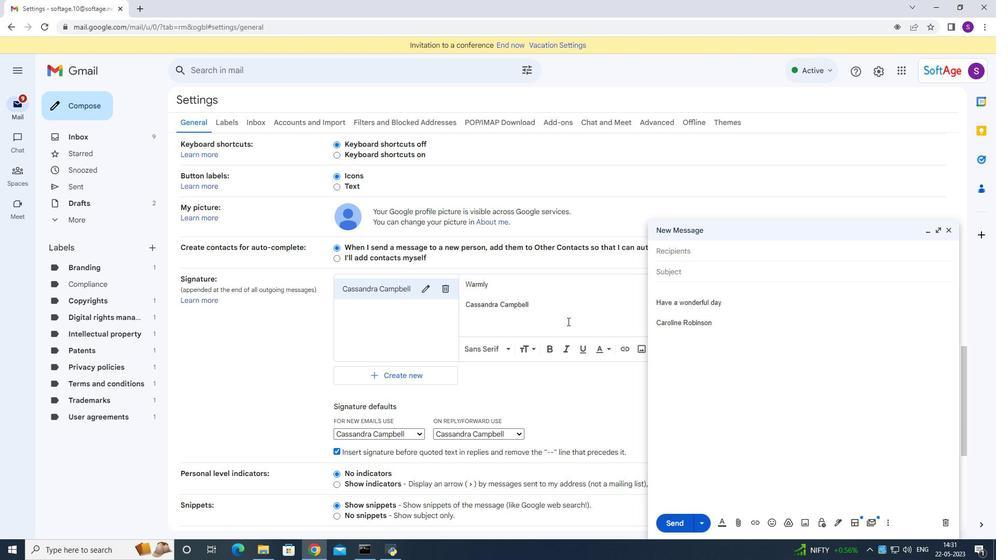 
Action: Mouse moved to (575, 318)
Screenshot: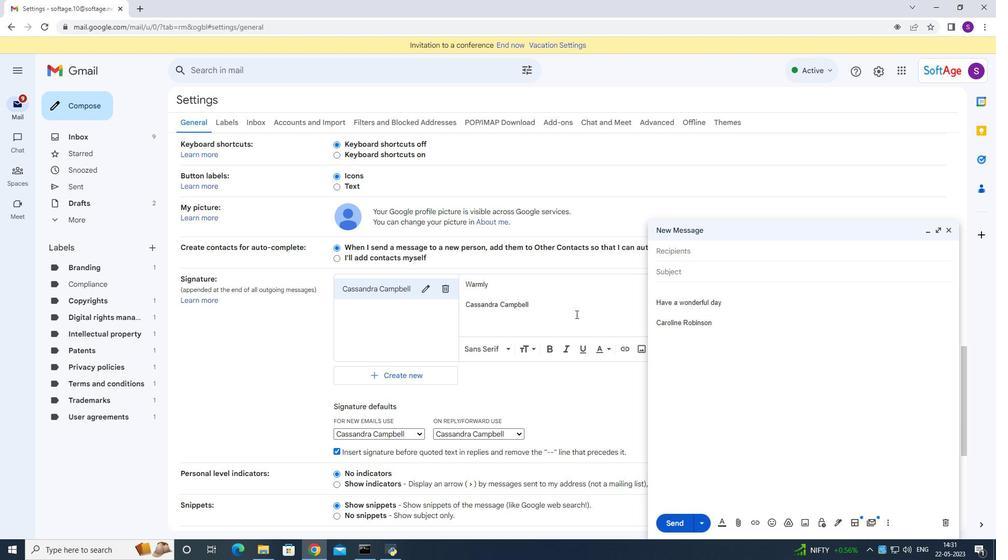 
Action: Mouse scrolled (575, 318) with delta (0, 0)
Screenshot: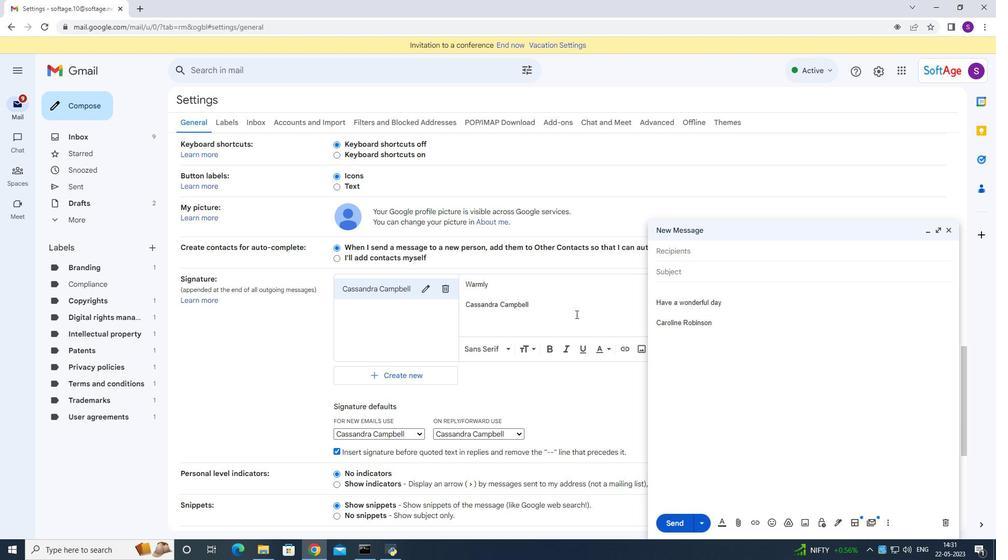 
Action: Mouse scrolled (575, 317) with delta (0, -1)
Screenshot: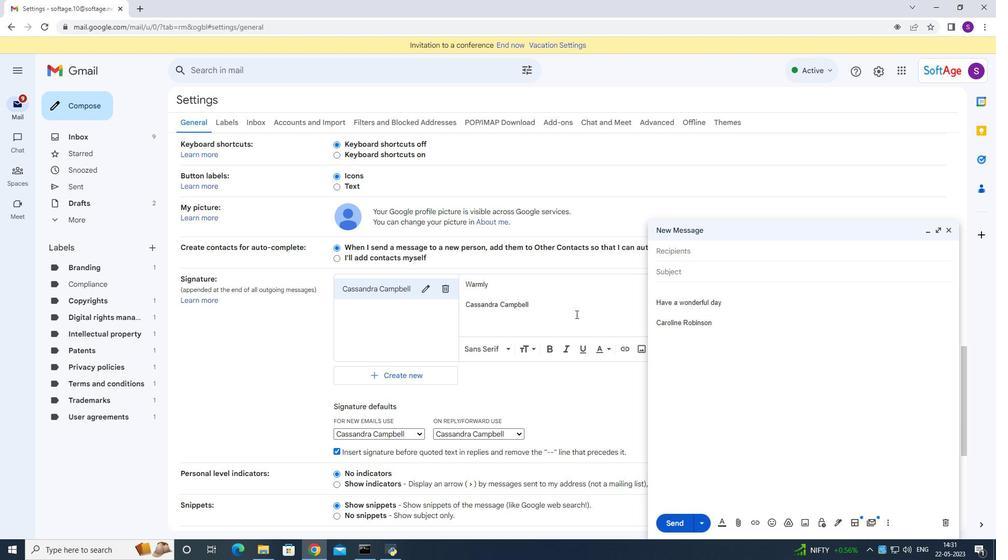 
Action: Mouse moved to (585, 315)
Screenshot: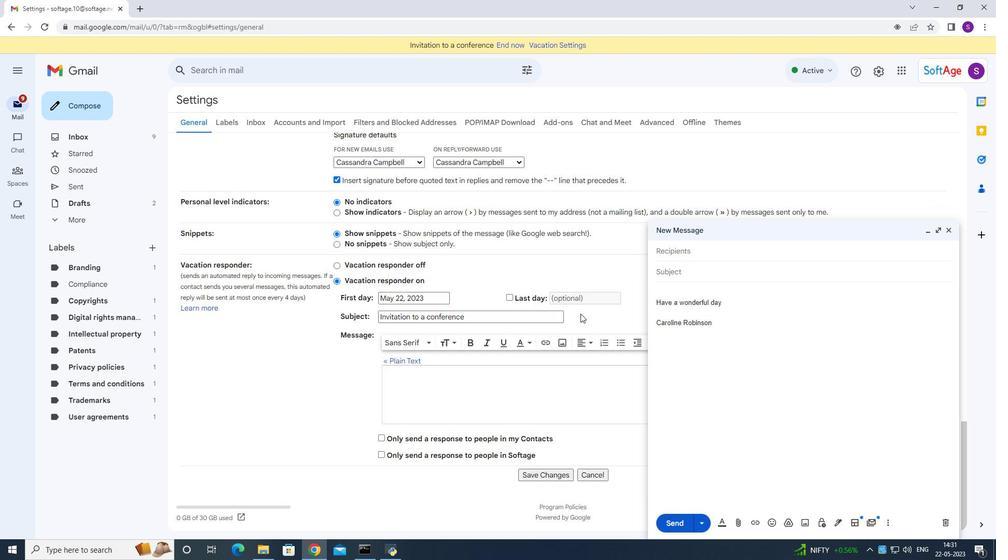 
Action: Mouse scrolled (585, 314) with delta (0, 0)
Screenshot: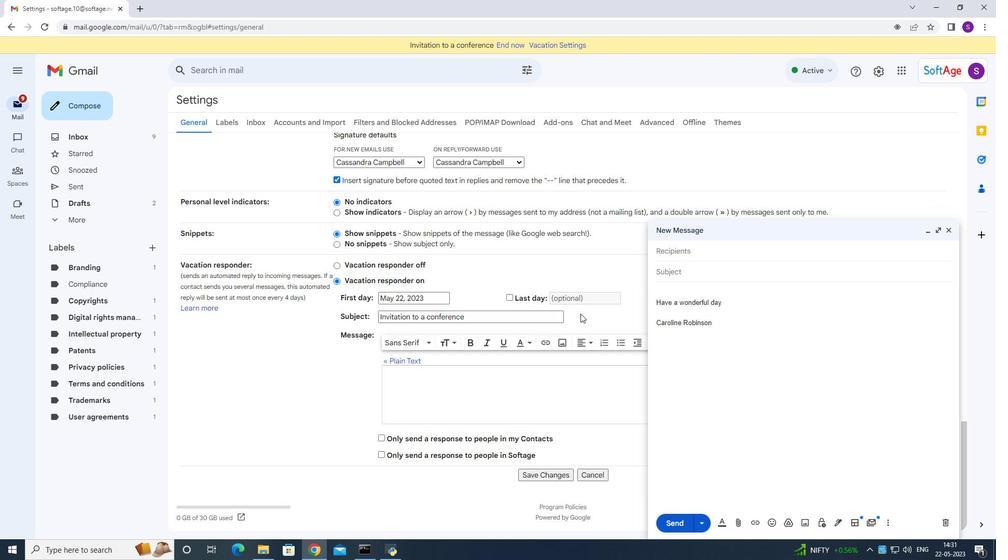 
Action: Mouse moved to (585, 315)
Screenshot: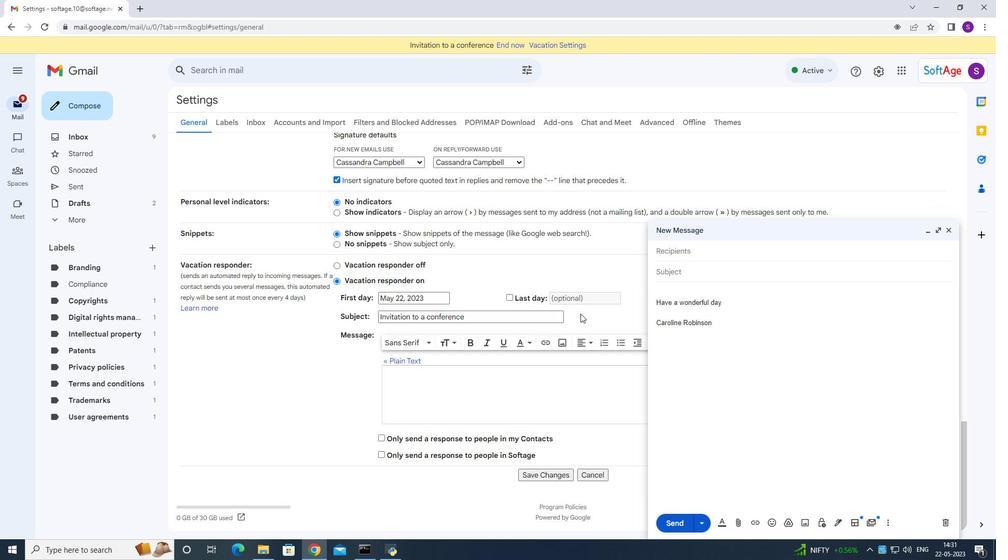 
Action: Mouse scrolled (585, 315) with delta (0, 0)
Screenshot: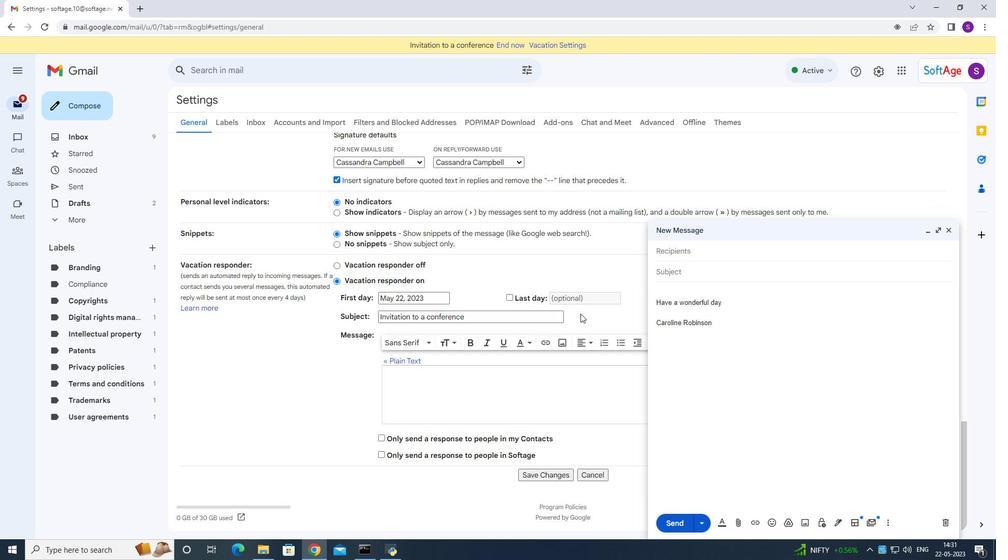 
Action: Mouse scrolled (585, 315) with delta (0, 0)
Screenshot: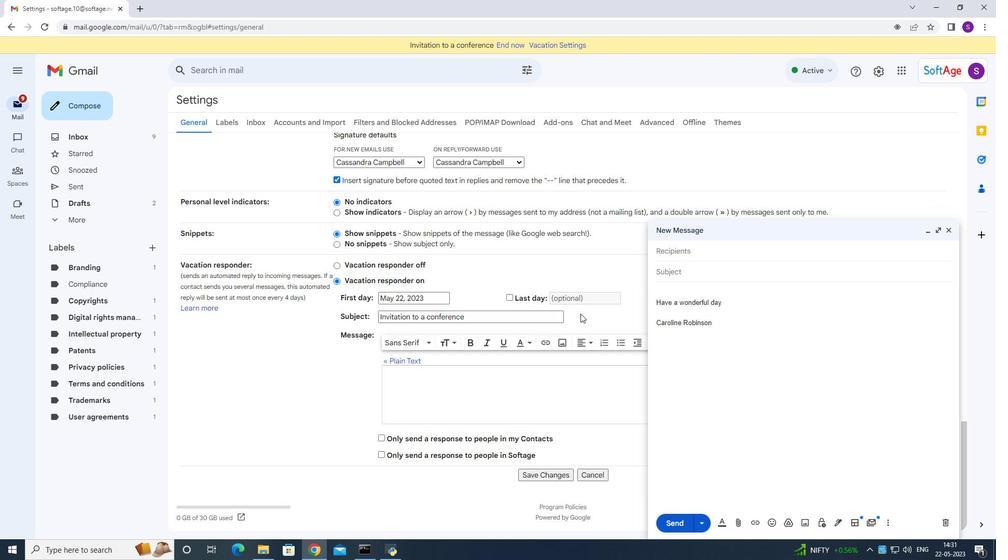 
Action: Mouse scrolled (585, 315) with delta (0, 0)
Screenshot: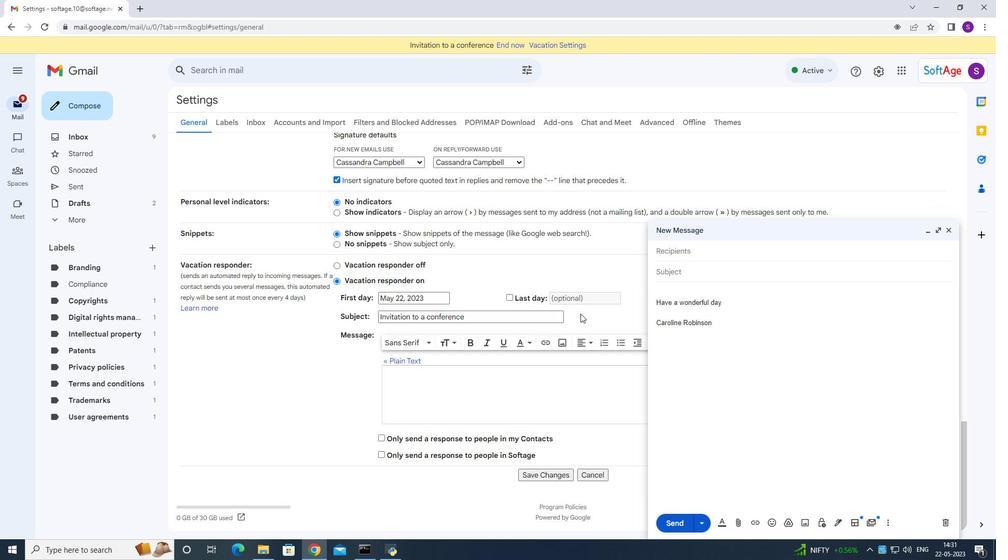 
Action: Mouse scrolled (585, 315) with delta (0, 0)
Screenshot: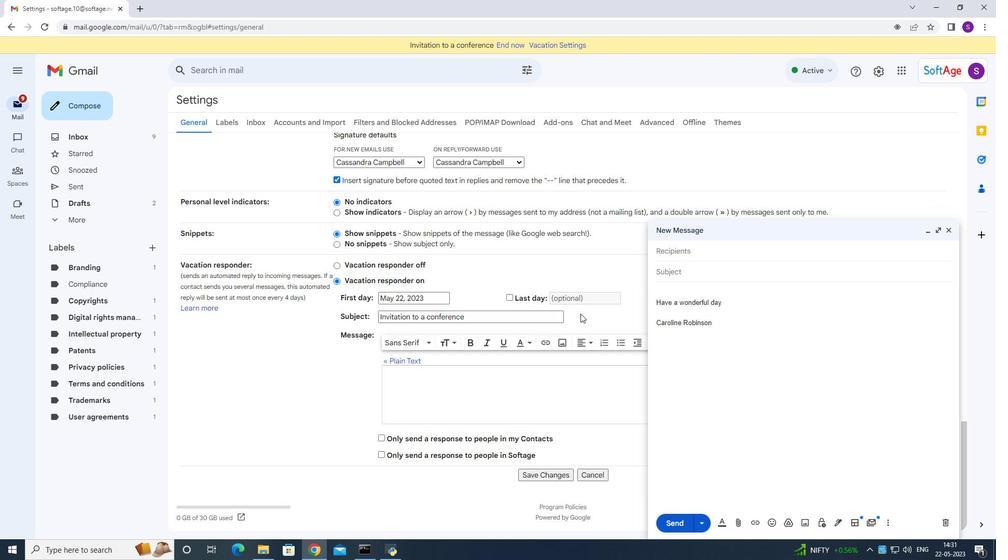 
Action: Mouse moved to (582, 331)
Screenshot: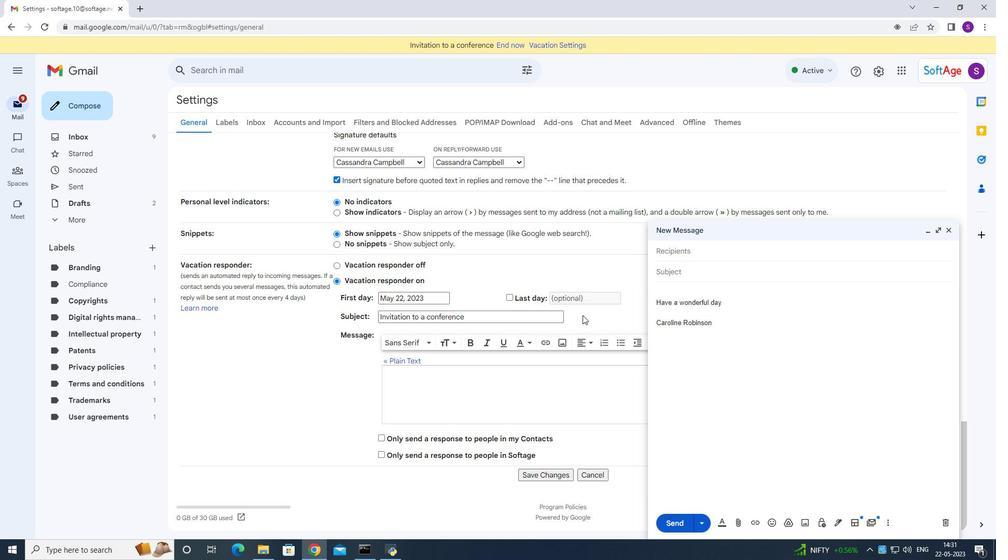 
Action: Mouse scrolled (582, 331) with delta (0, 0)
Screenshot: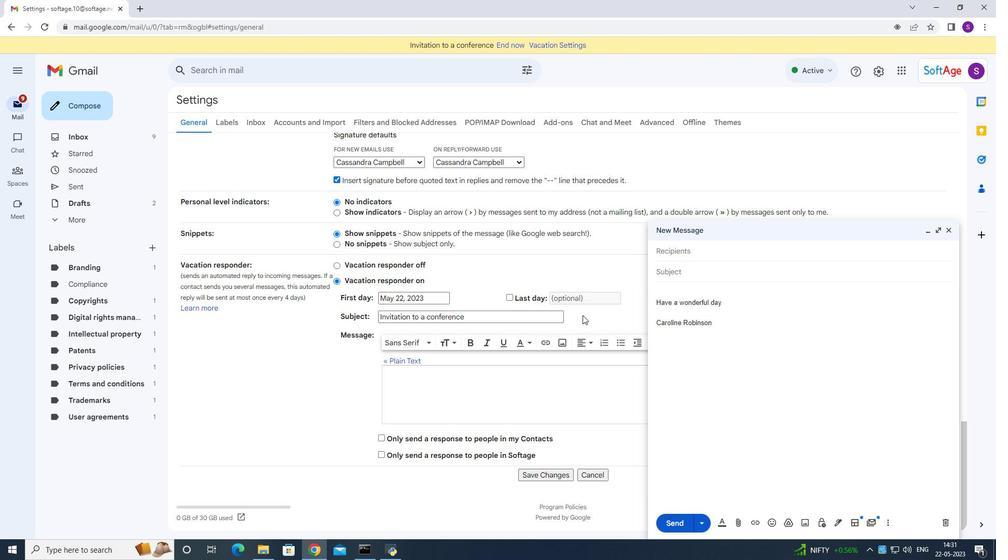 
Action: Mouse moved to (580, 335)
Screenshot: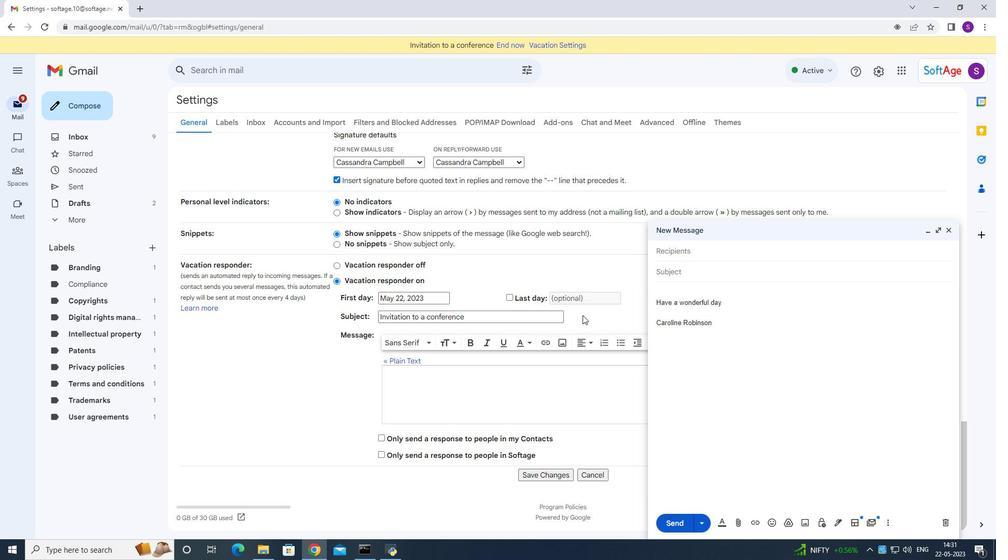 
Action: Mouse scrolled (580, 335) with delta (0, 0)
Screenshot: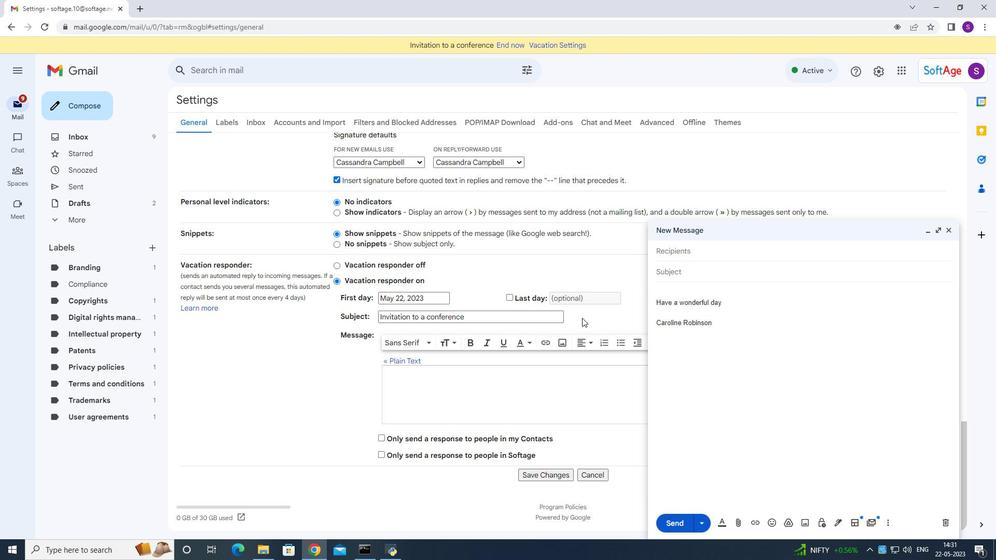 
Action: Mouse moved to (579, 336)
Screenshot: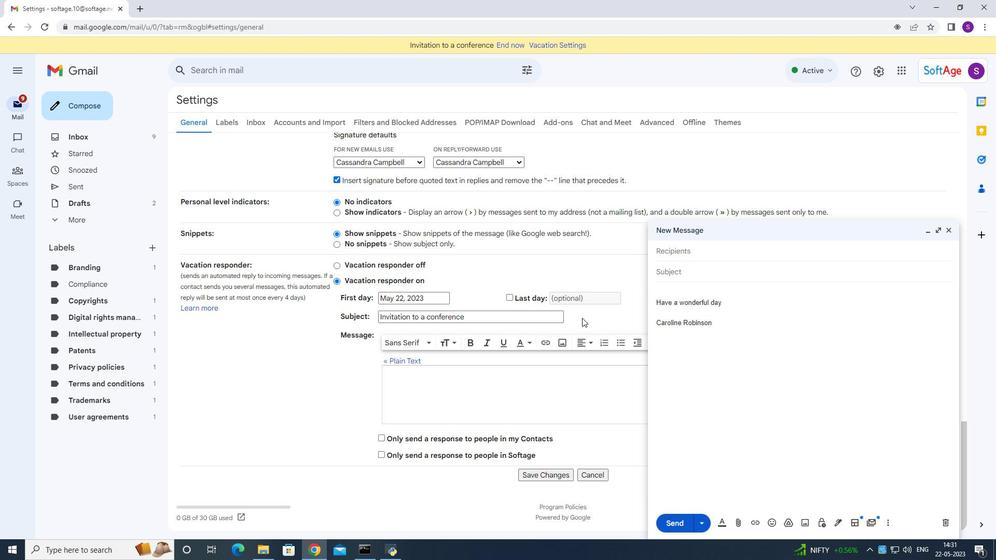 
Action: Mouse scrolled (579, 335) with delta (0, 0)
Screenshot: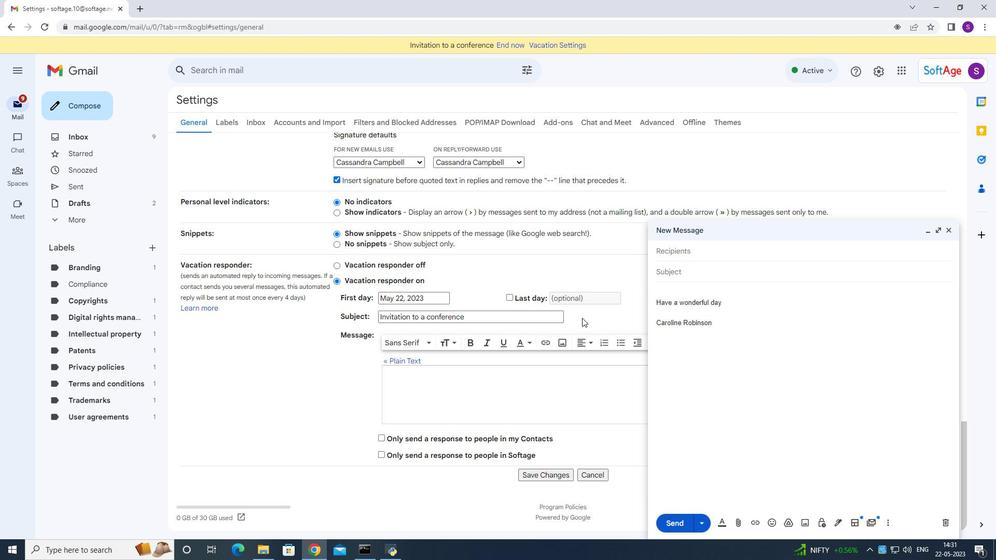 
Action: Mouse moved to (579, 337)
Screenshot: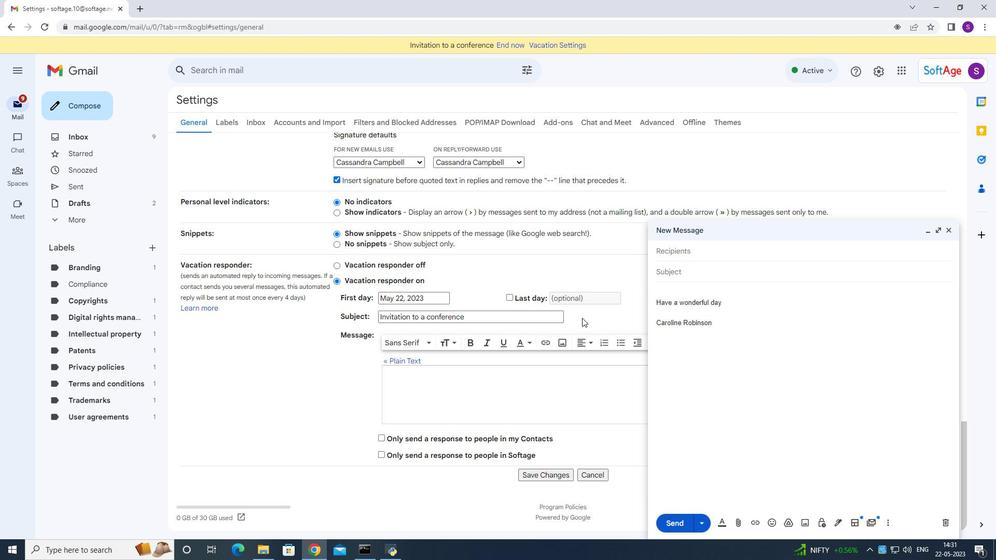 
Action: Mouse scrolled (579, 337) with delta (0, 0)
Screenshot: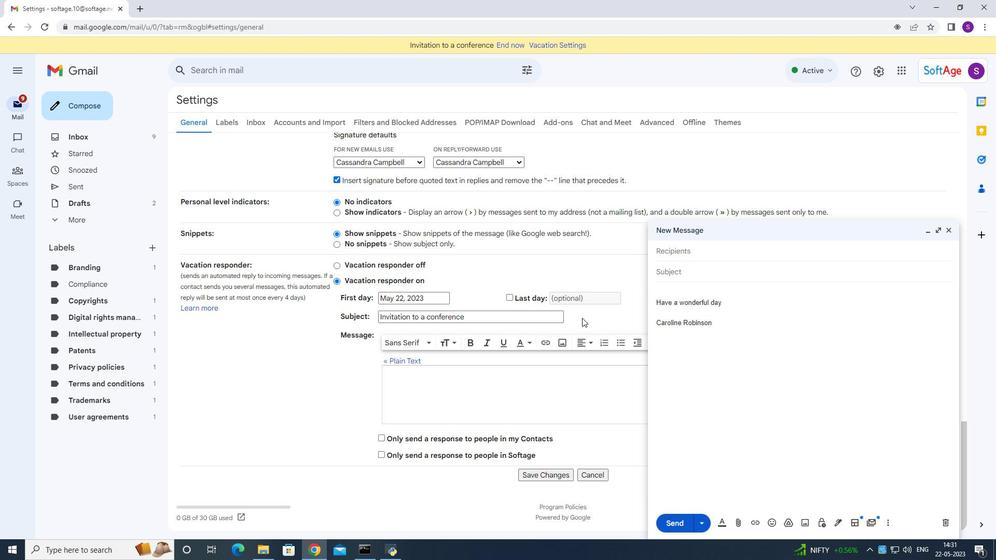 
Action: Mouse scrolled (579, 337) with delta (0, 0)
Screenshot: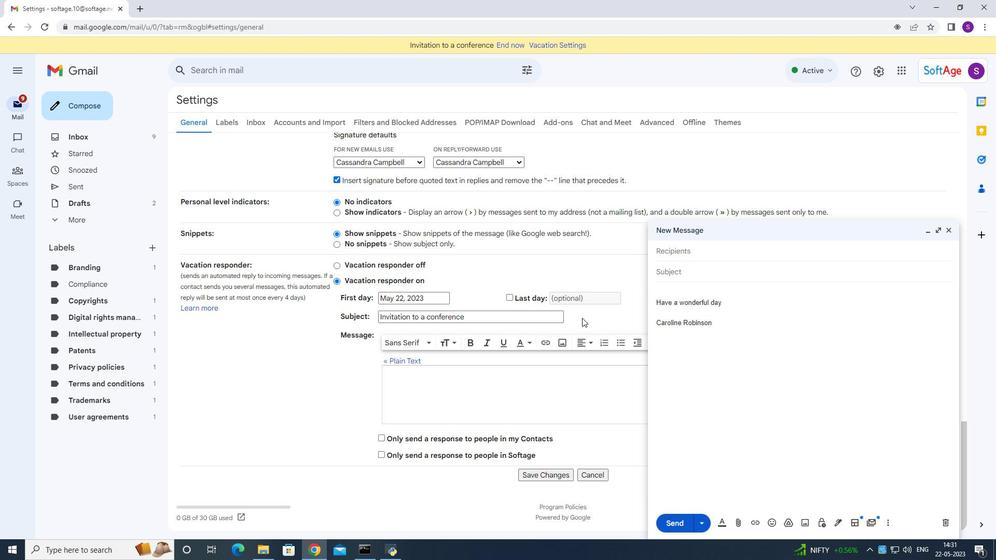 
Action: Mouse scrolled (579, 337) with delta (0, 0)
Screenshot: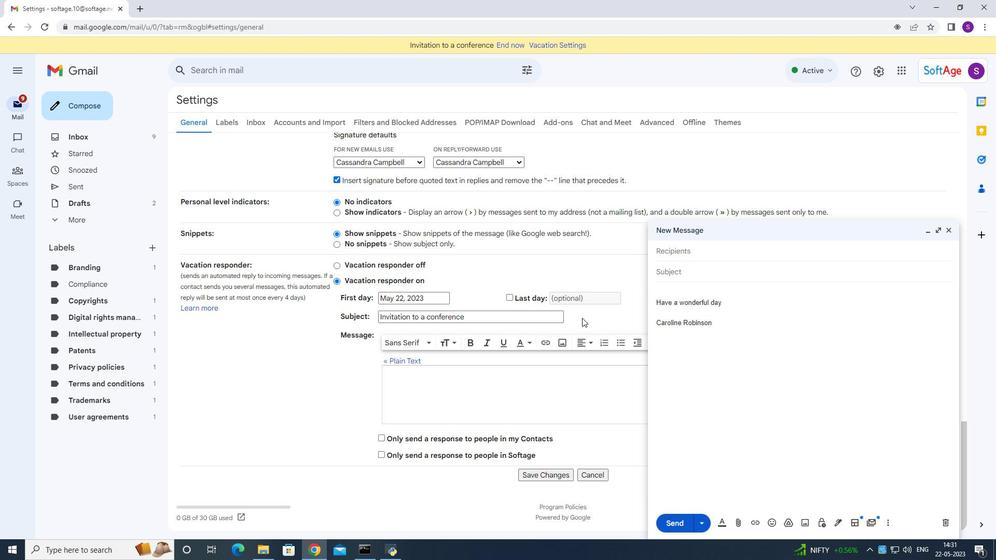
Action: Mouse moved to (537, 476)
Screenshot: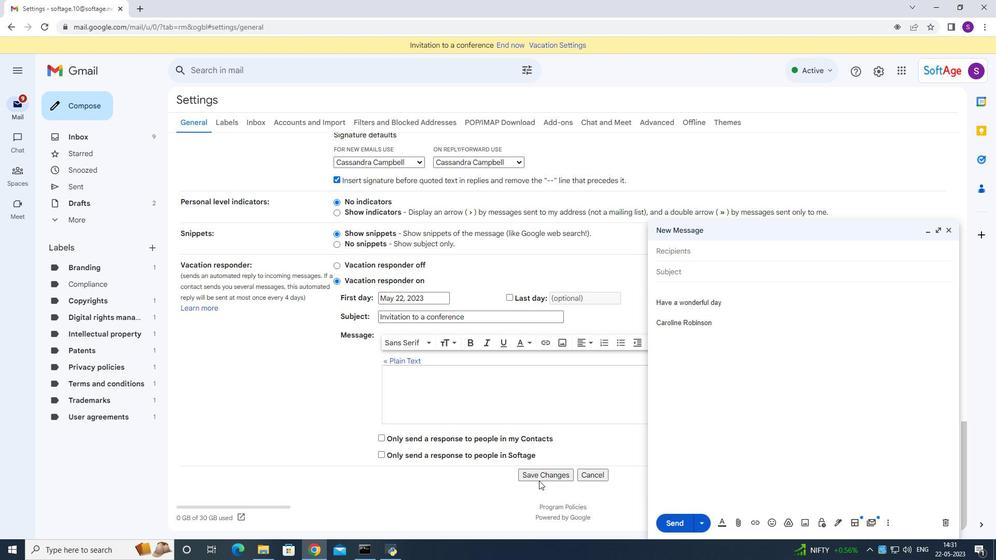
Action: Mouse pressed left at (537, 476)
Screenshot: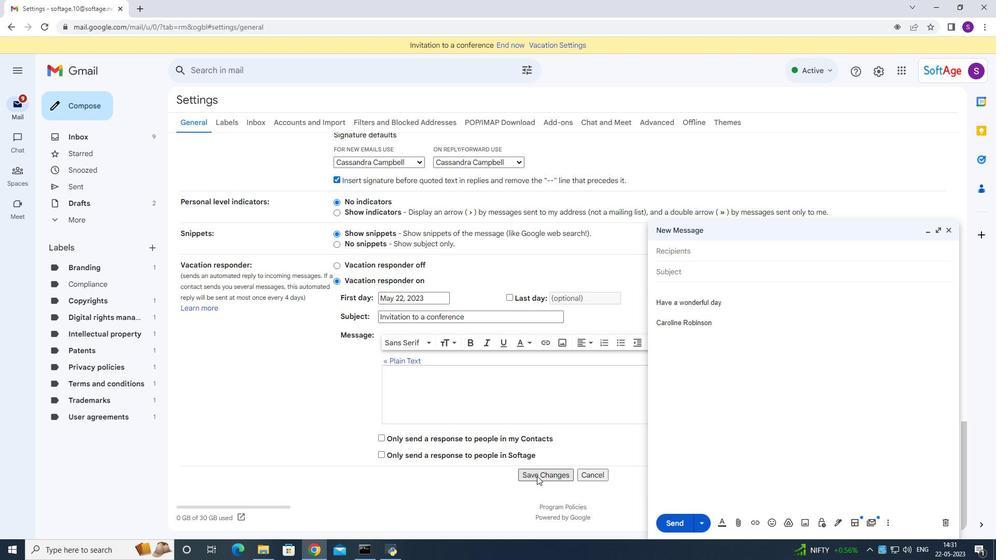 
Action: Mouse moved to (951, 233)
Screenshot: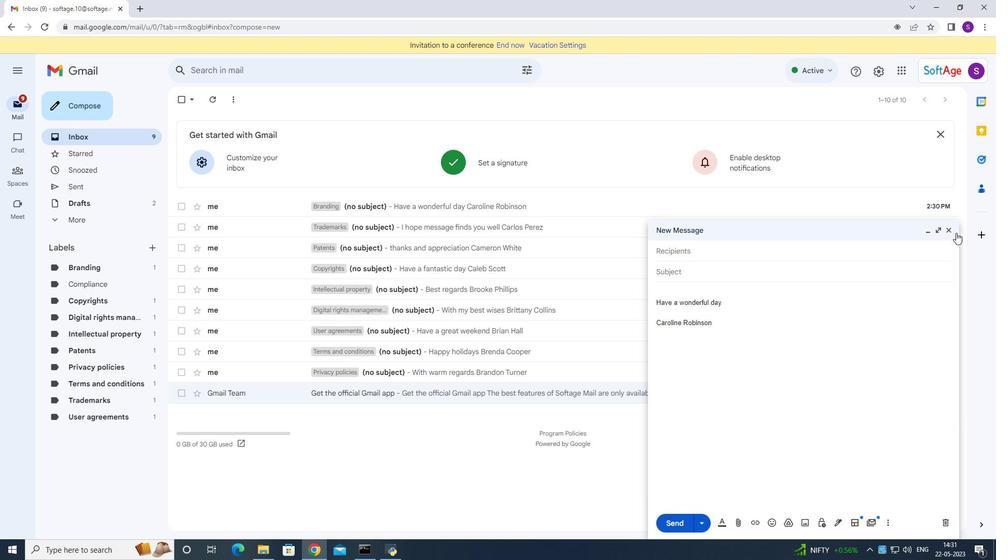 
Action: Mouse pressed left at (951, 233)
Screenshot: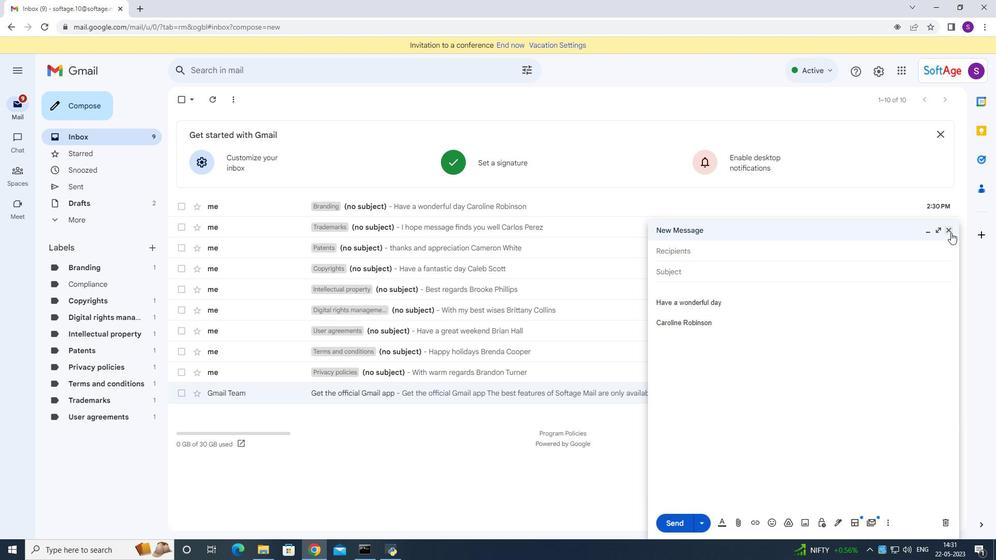 
Action: Mouse moved to (77, 114)
Screenshot: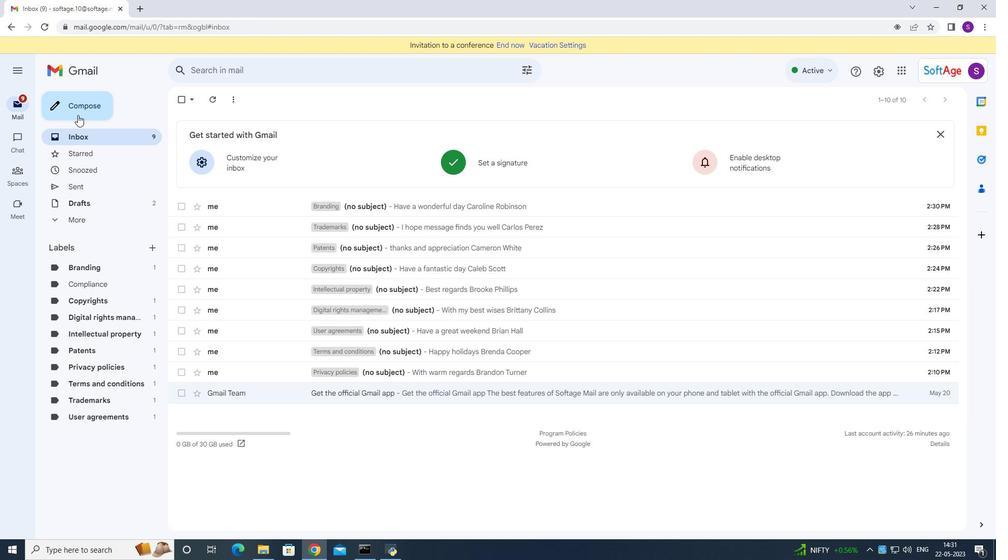 
Action: Mouse pressed left at (77, 114)
Screenshot: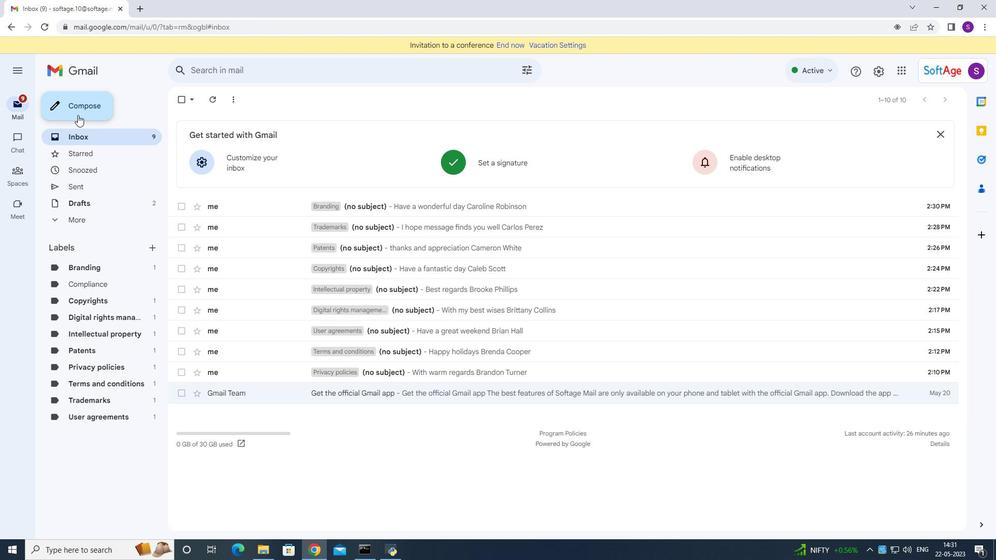 
Action: Mouse moved to (687, 252)
Screenshot: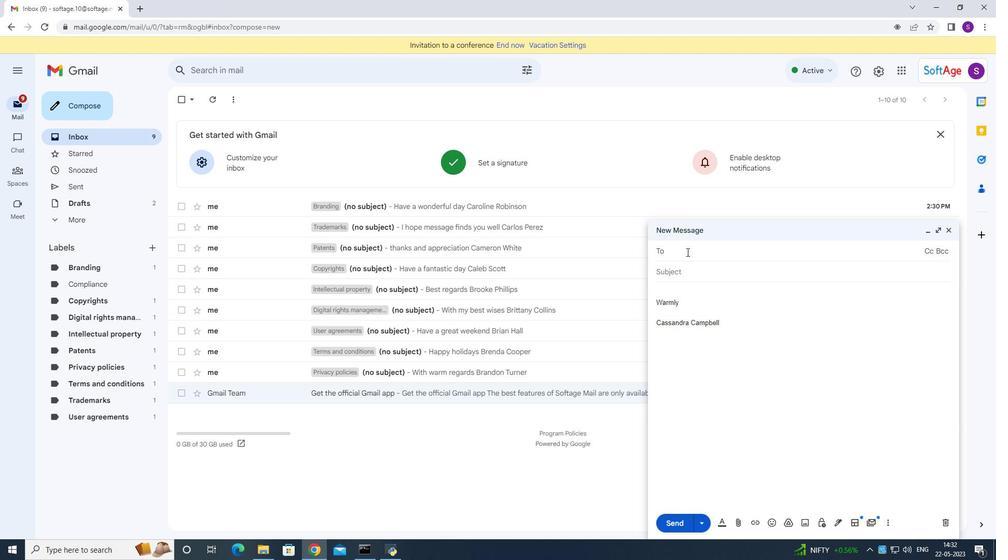 
Action: Key pressed <Key.shift>Softage.10<Key.shift>@softage.net
Screenshot: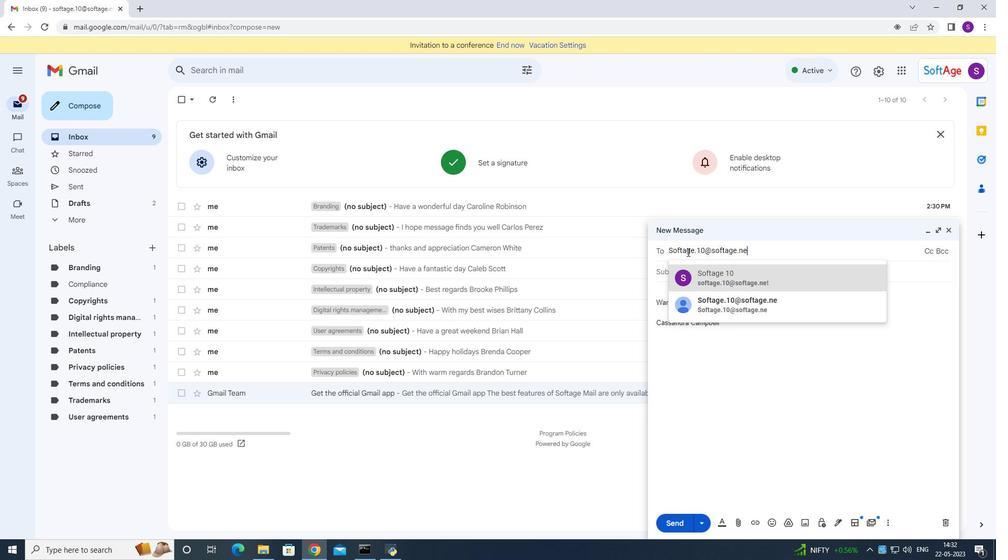 
Action: Mouse moved to (720, 285)
Screenshot: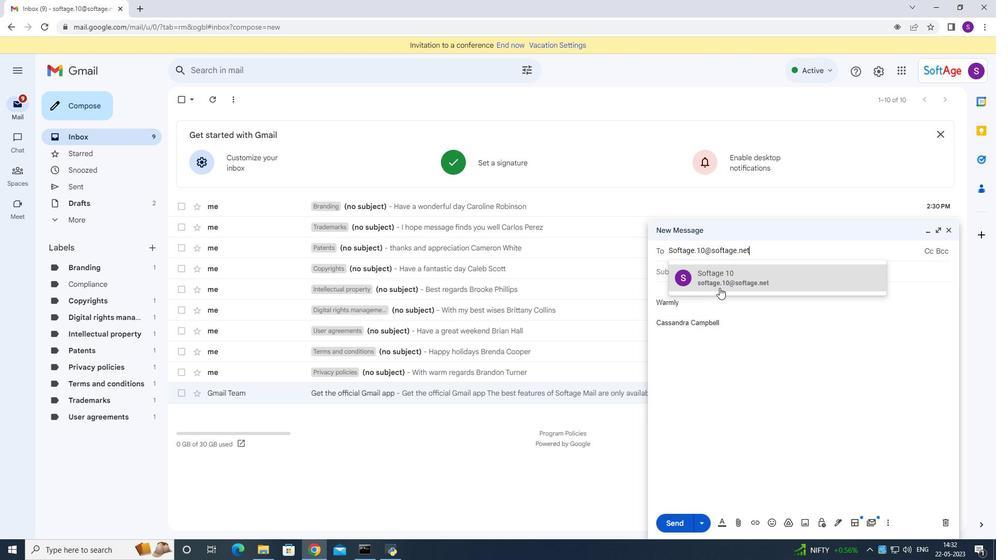 
Action: Mouse pressed left at (720, 285)
Screenshot: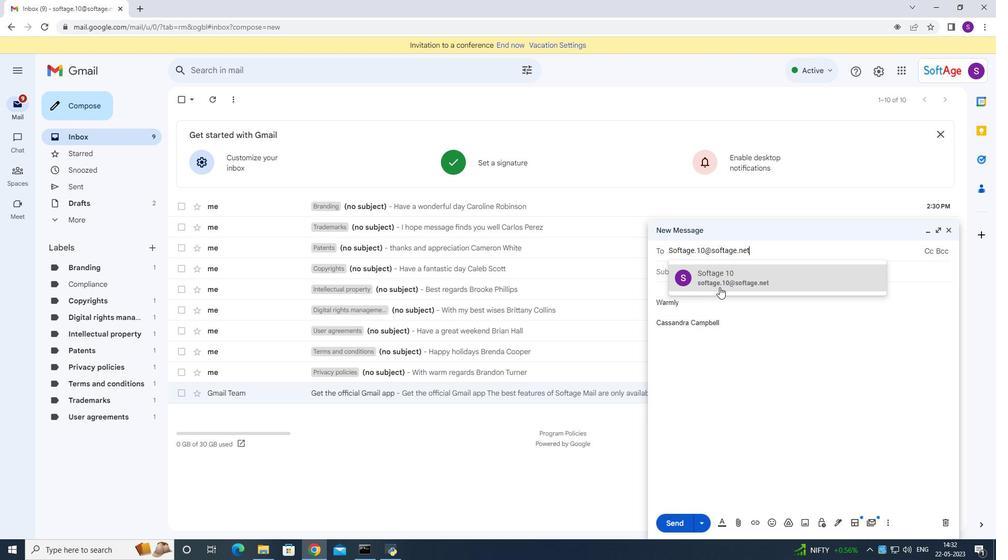 
Action: Mouse moved to (890, 522)
Screenshot: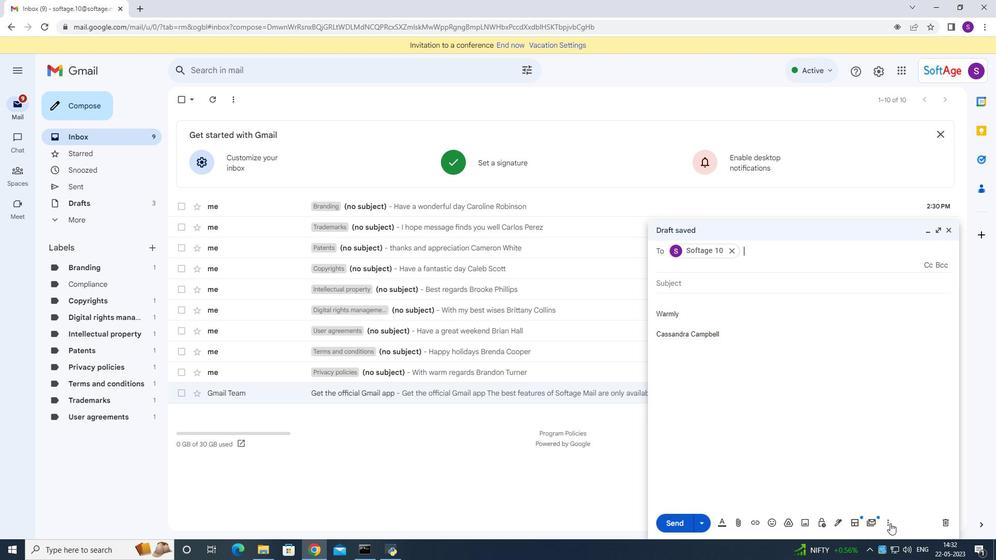 
Action: Mouse pressed left at (890, 522)
Screenshot: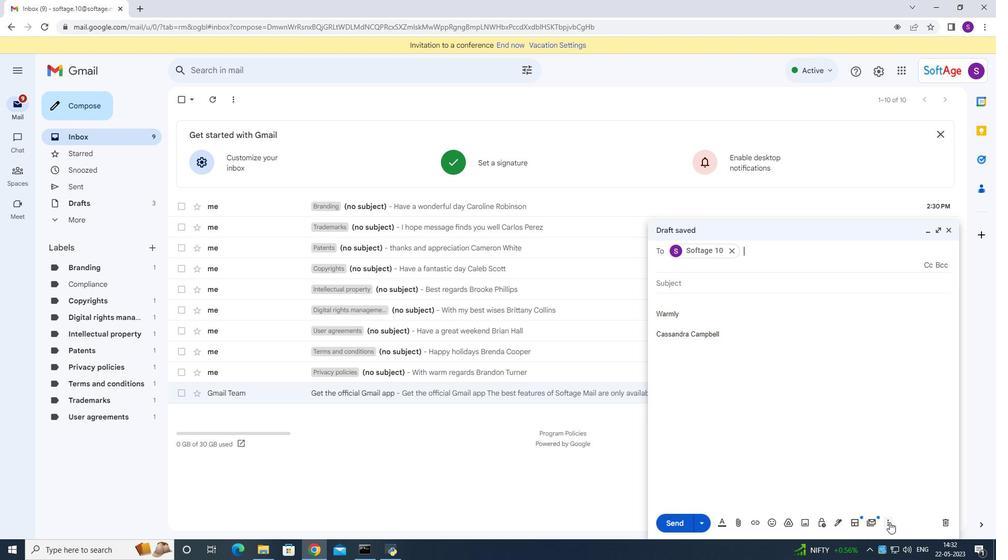
Action: Mouse moved to (796, 431)
Screenshot: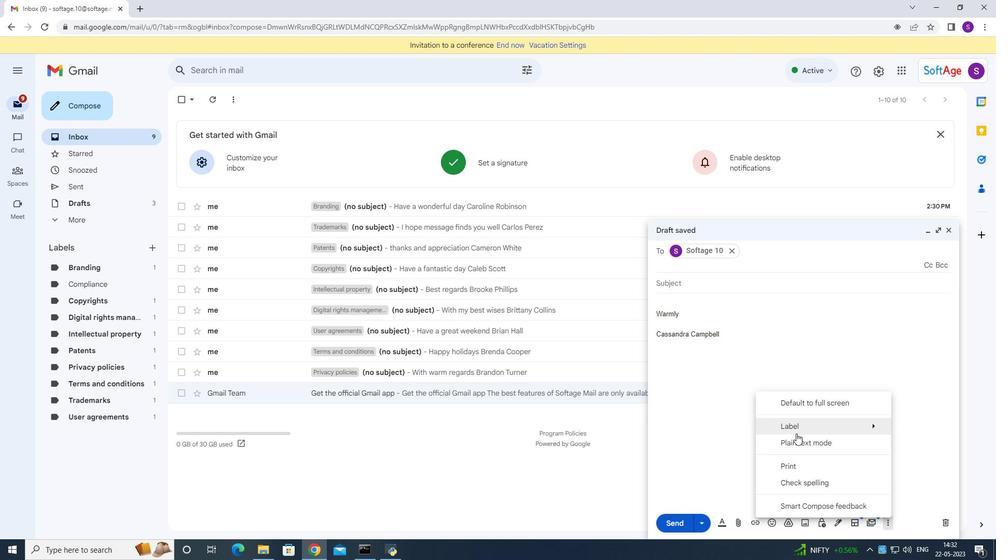 
Action: Mouse pressed left at (796, 431)
Screenshot: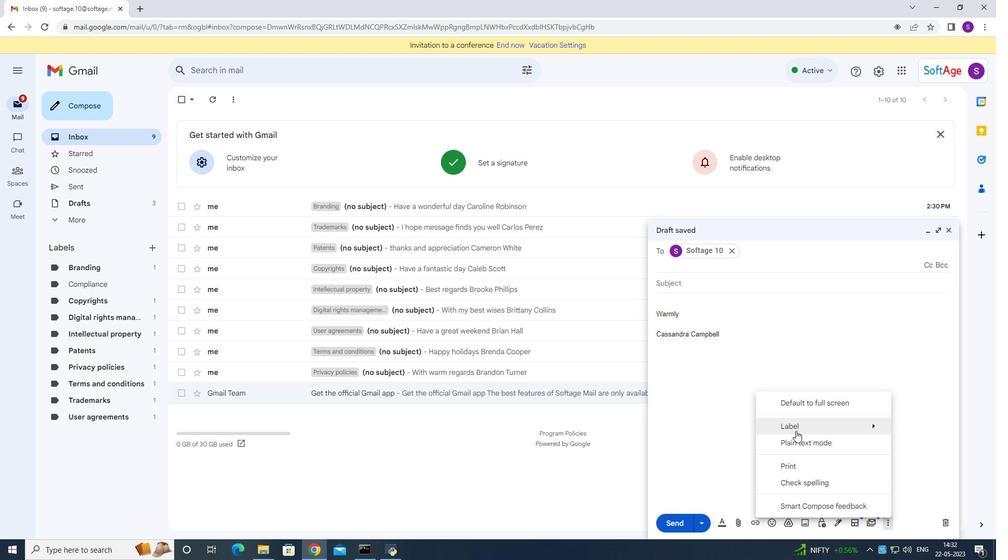 
Action: Mouse moved to (663, 403)
Screenshot: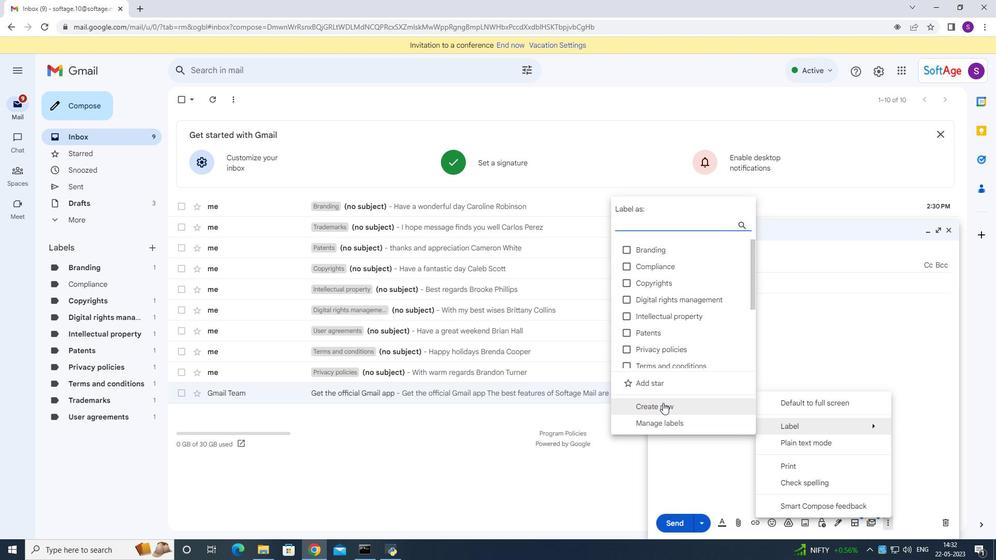 
Action: Mouse pressed left at (663, 403)
Screenshot: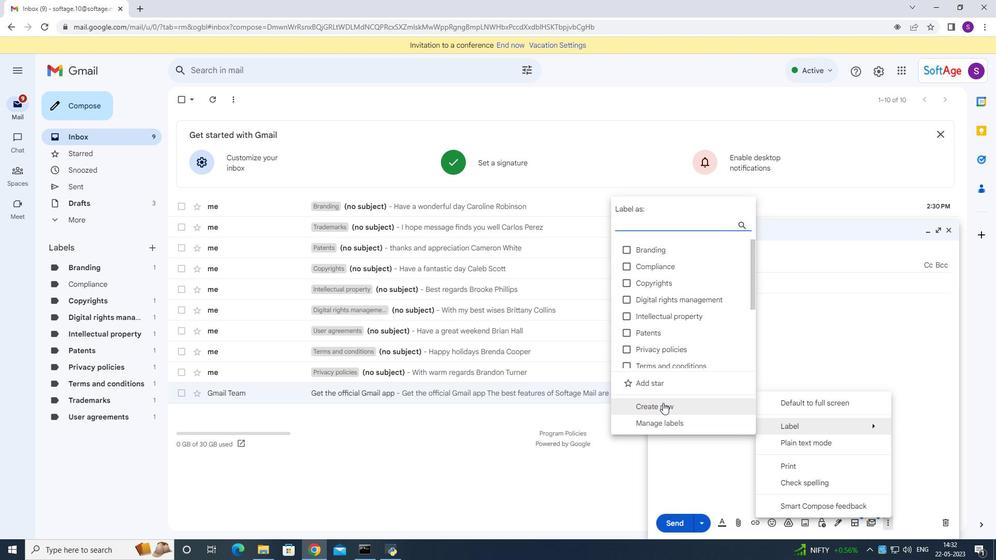 
Action: Mouse moved to (663, 404)
Screenshot: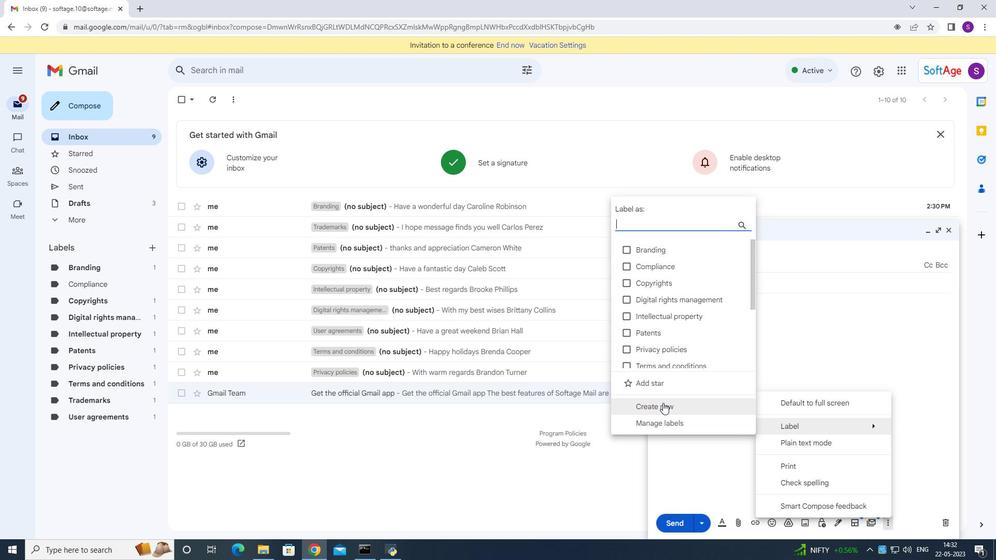 
Action: Key pressed <Key.shift>Corporate<Key.space>identity<Key.space>
Screenshot: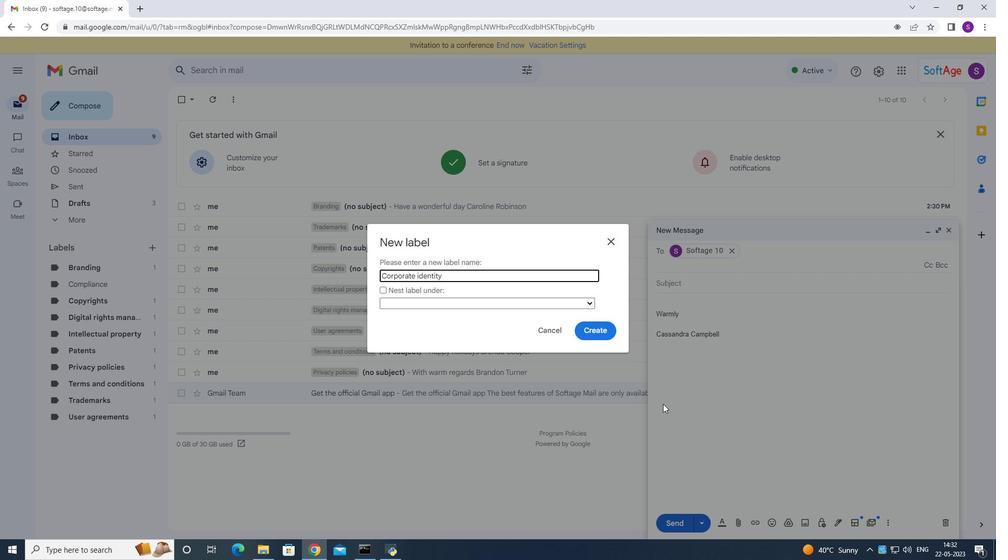 
Action: Mouse moved to (598, 326)
Screenshot: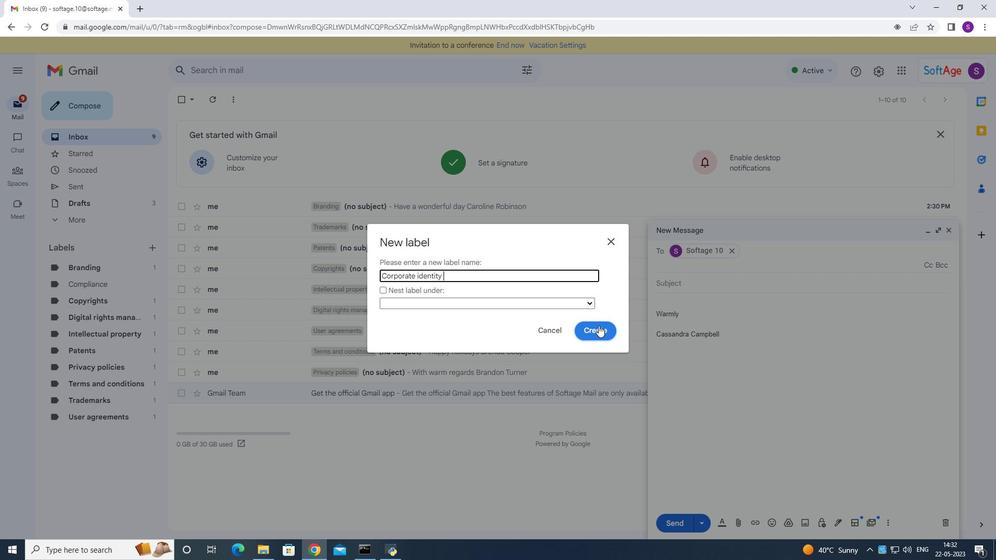 
Action: Mouse pressed left at (598, 326)
Screenshot: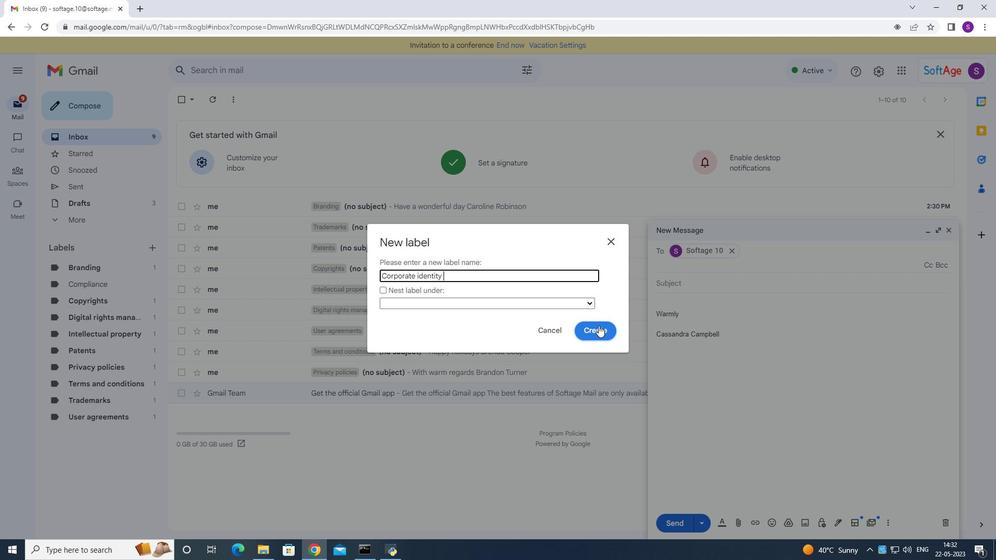 
Action: Mouse moved to (665, 527)
Screenshot: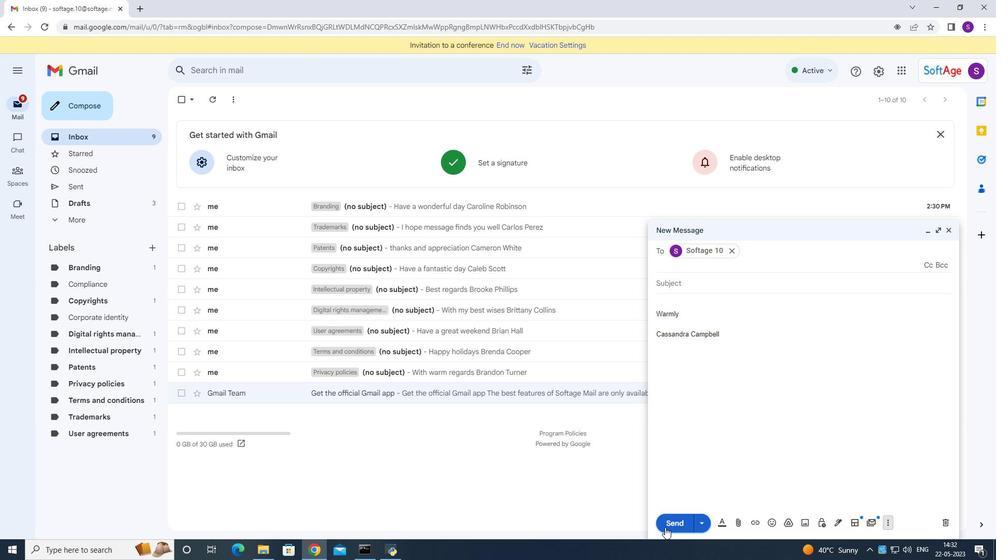 
Action: Mouse pressed left at (665, 527)
Screenshot: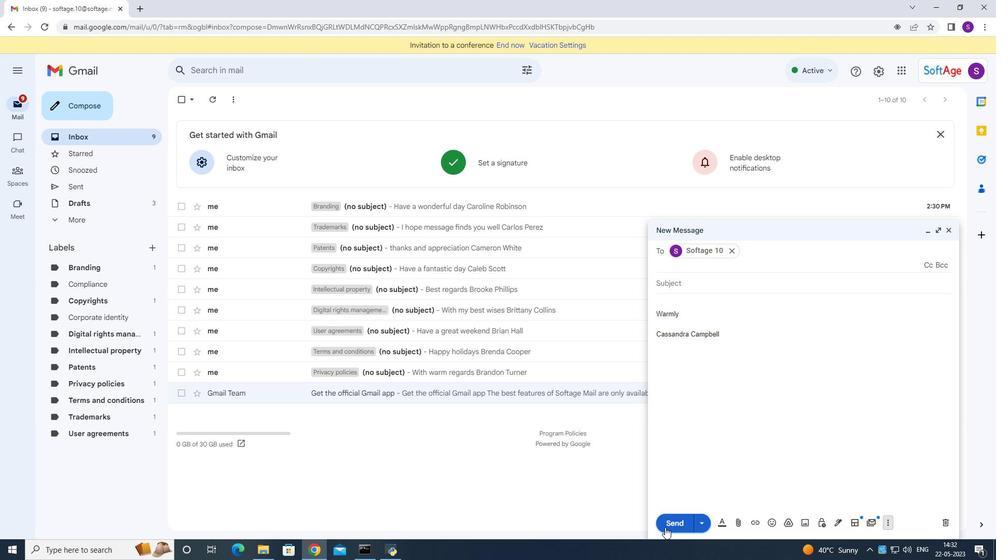 
Action: Mouse moved to (543, 344)
Screenshot: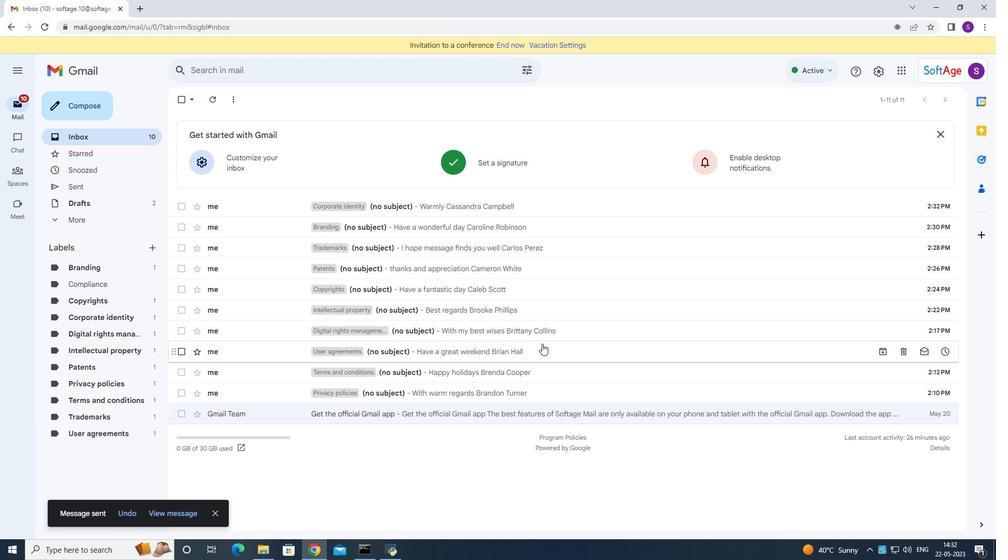 
